 Task: Search one way flight ticket for 5 adults, 2 children, 1 infant in seat and 1 infant on lap in economy from Rock Springs: Southwest Wyoming Regional Airport (rock Springs Sweetwater County Airport) to Riverton: Central Wyoming Regional Airport (was Riverton Regional) on 8-4-2023. Choice of flights is Spirit. Number of bags: 2 carry on bags. Price is upto 98000. Outbound departure time preference is 9:00.
Action: Mouse moved to (406, 339)
Screenshot: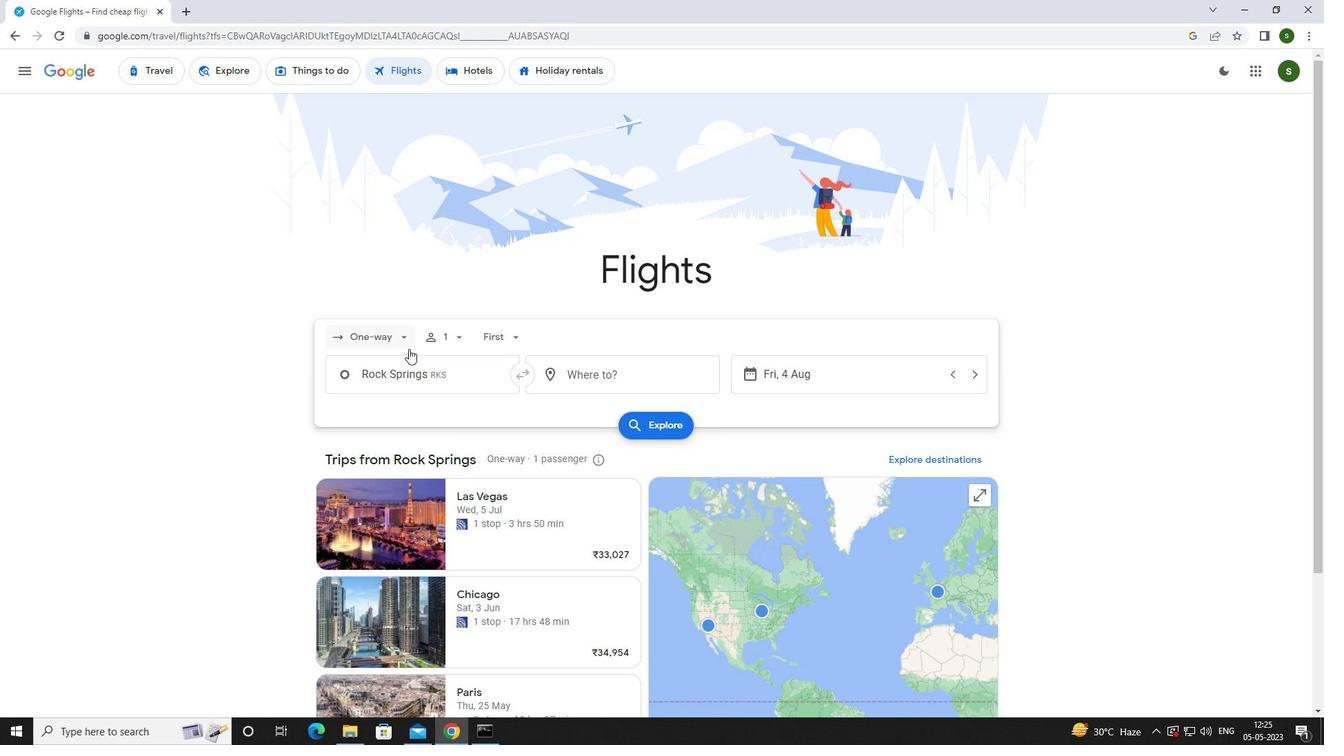 
Action: Mouse pressed left at (406, 339)
Screenshot: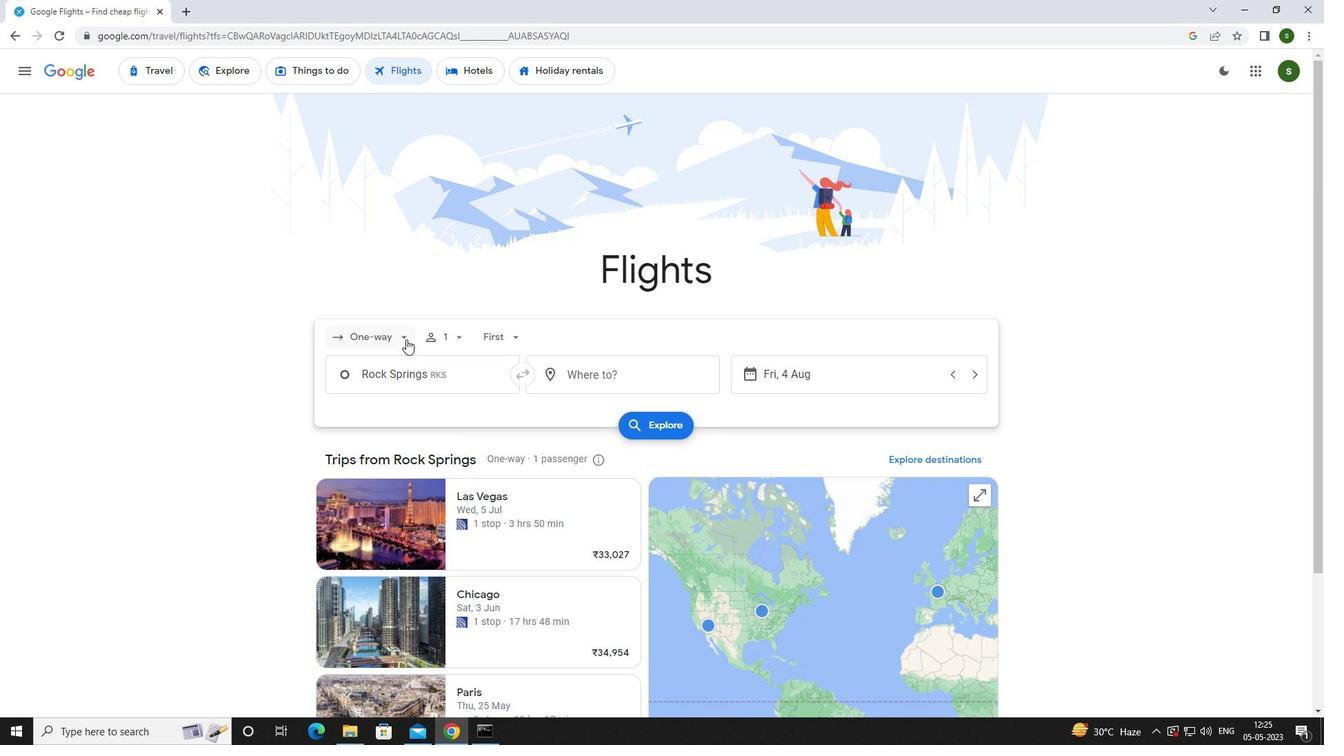 
Action: Mouse moved to (395, 403)
Screenshot: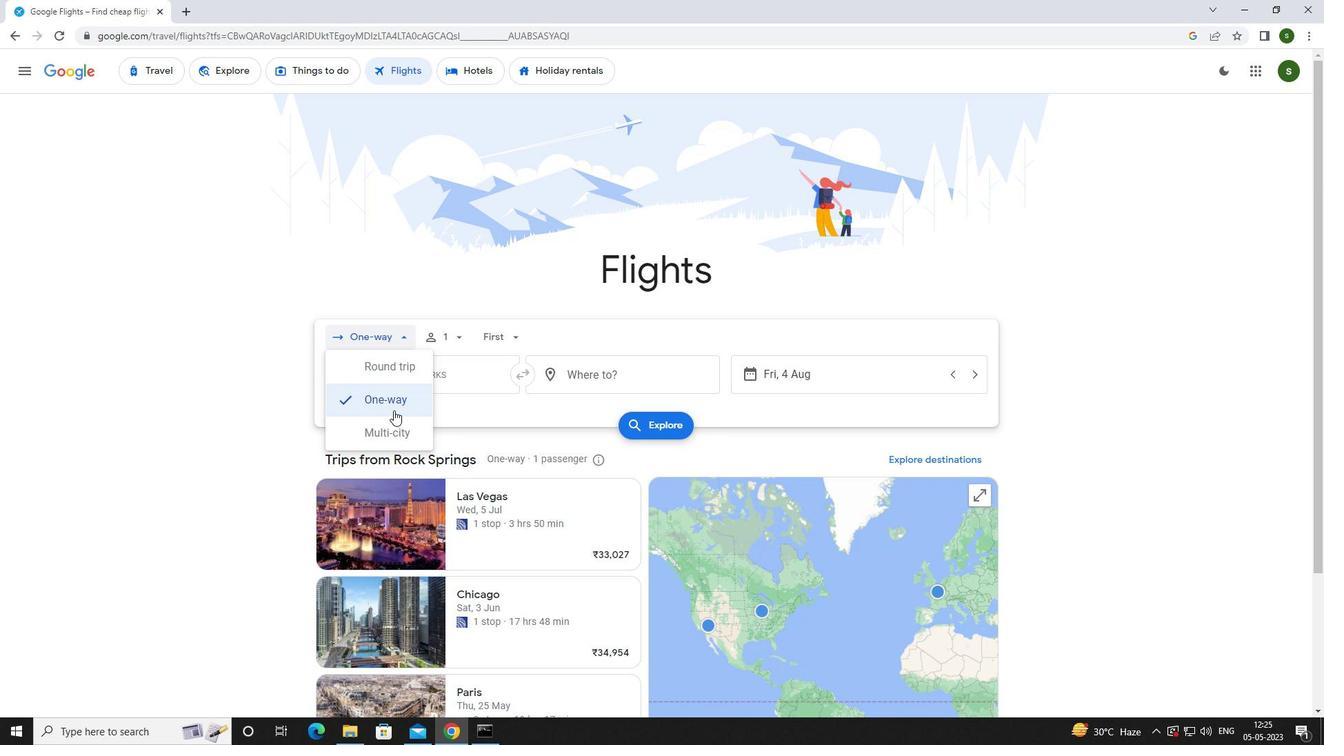 
Action: Mouse pressed left at (395, 403)
Screenshot: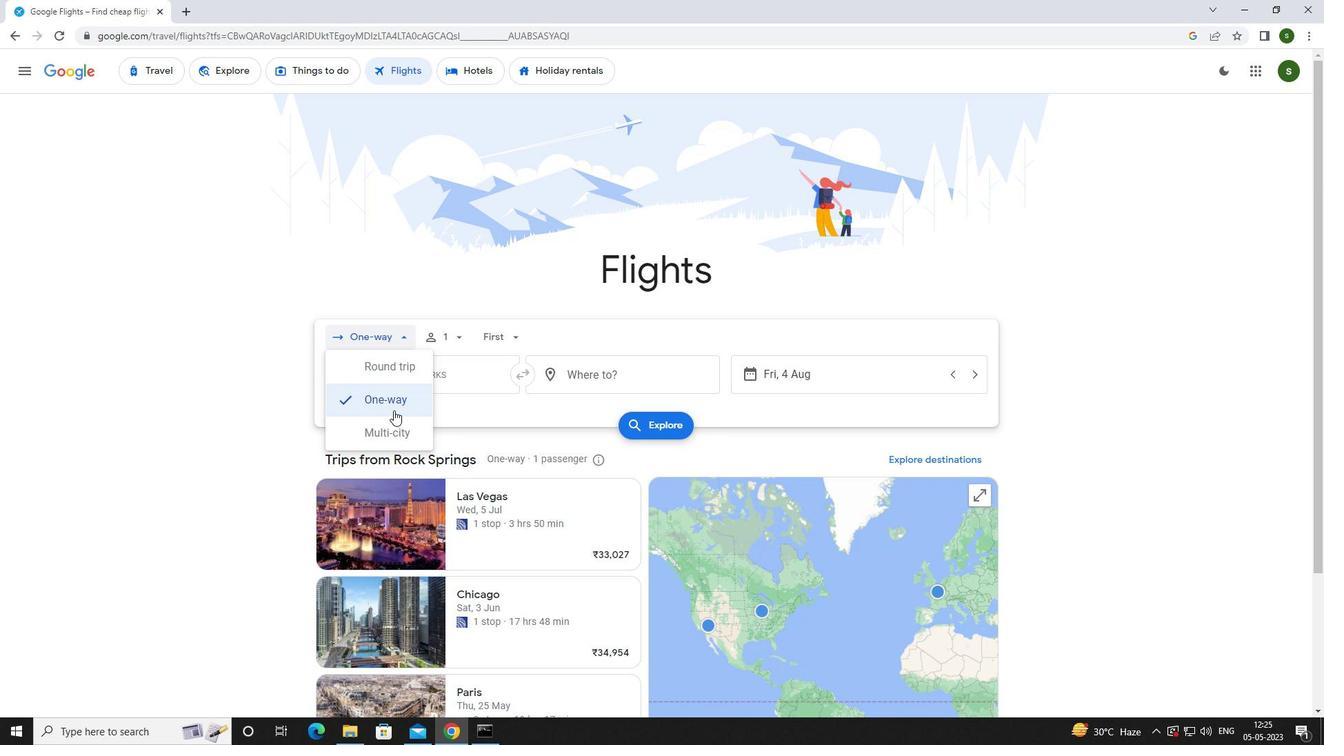 
Action: Mouse moved to (456, 334)
Screenshot: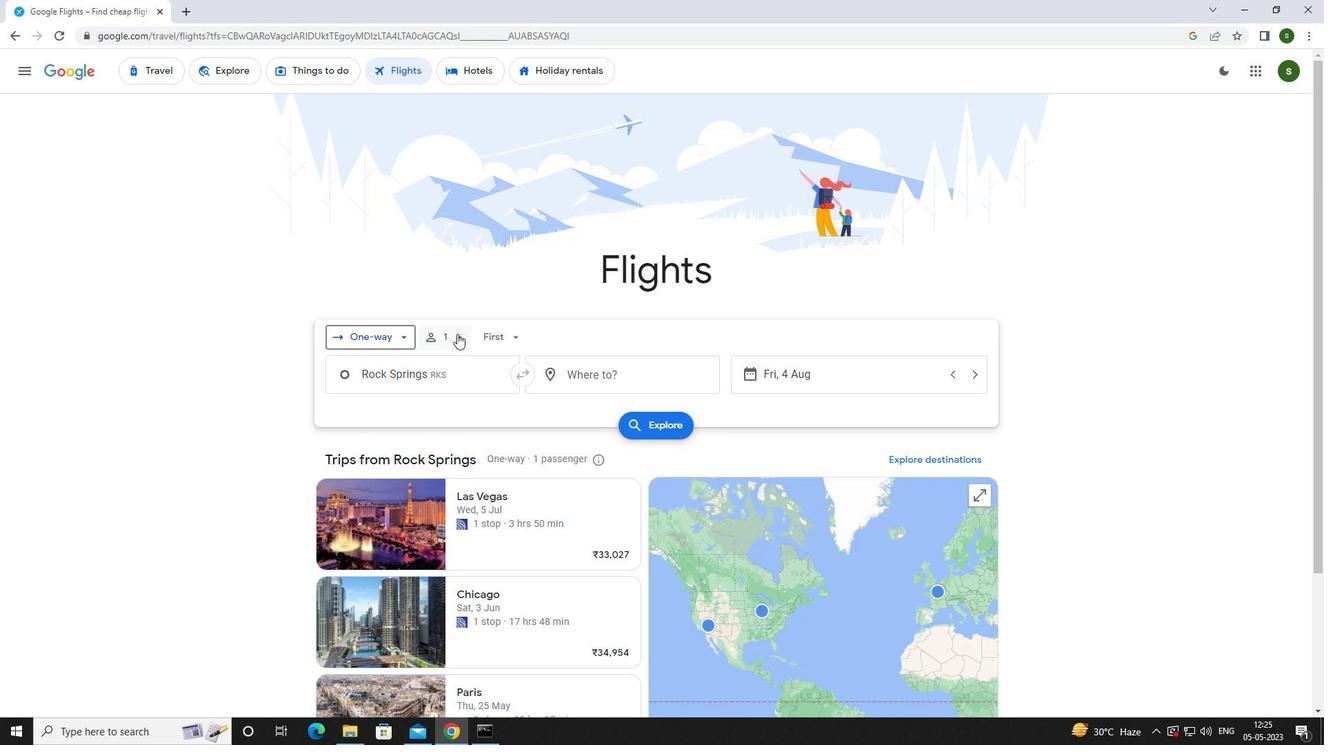 
Action: Mouse pressed left at (456, 334)
Screenshot: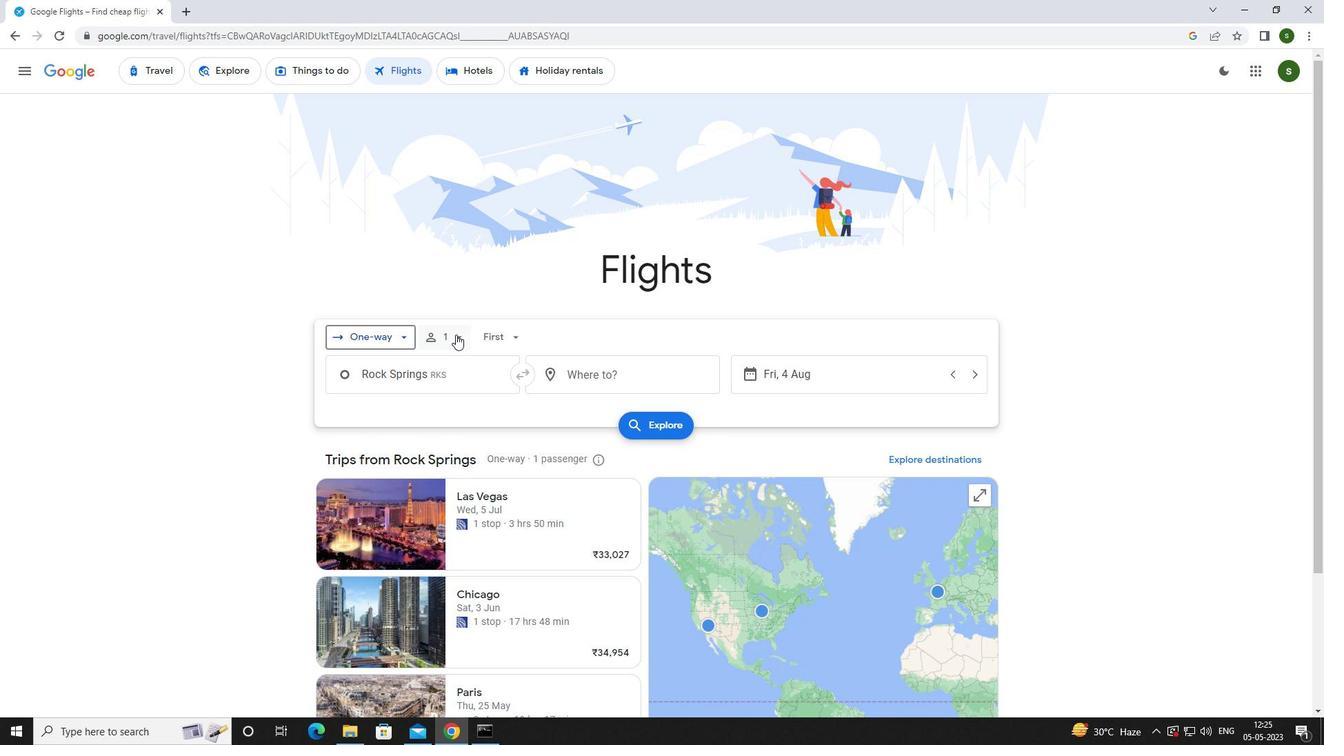 
Action: Mouse moved to (565, 368)
Screenshot: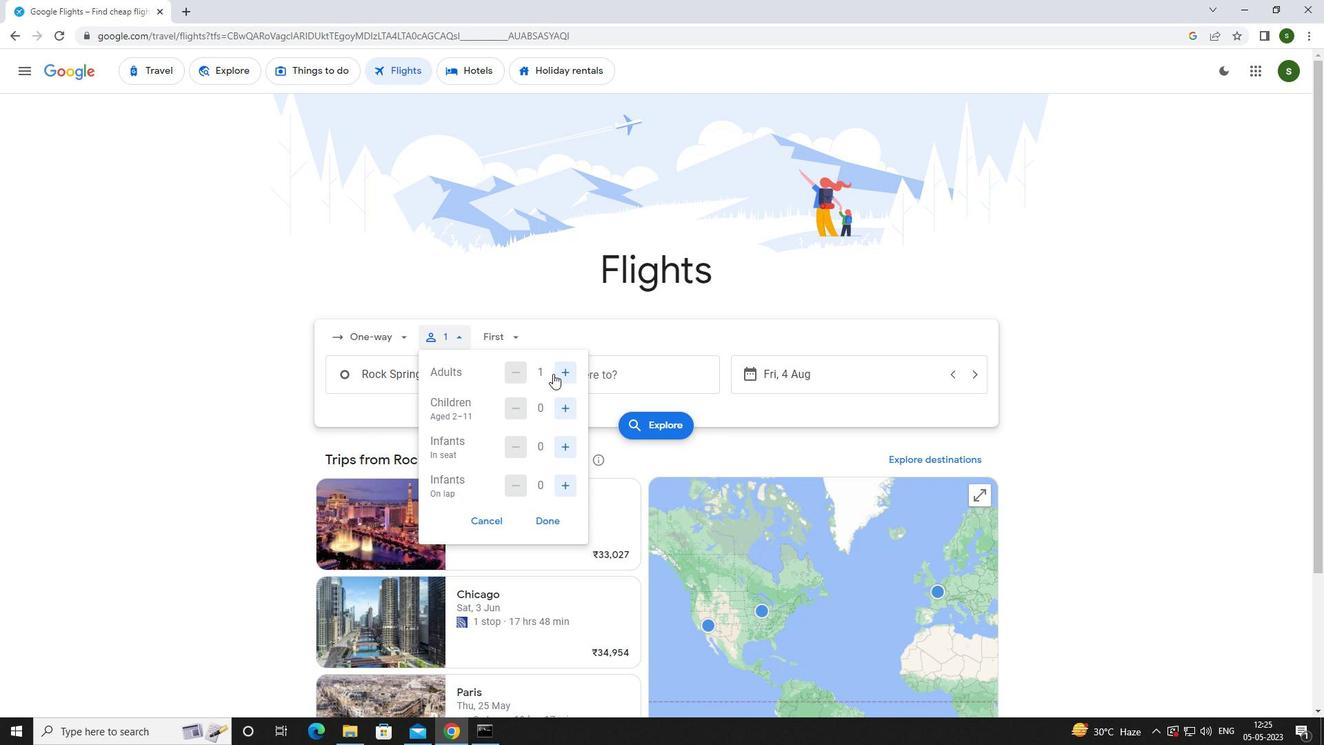 
Action: Mouse pressed left at (565, 368)
Screenshot: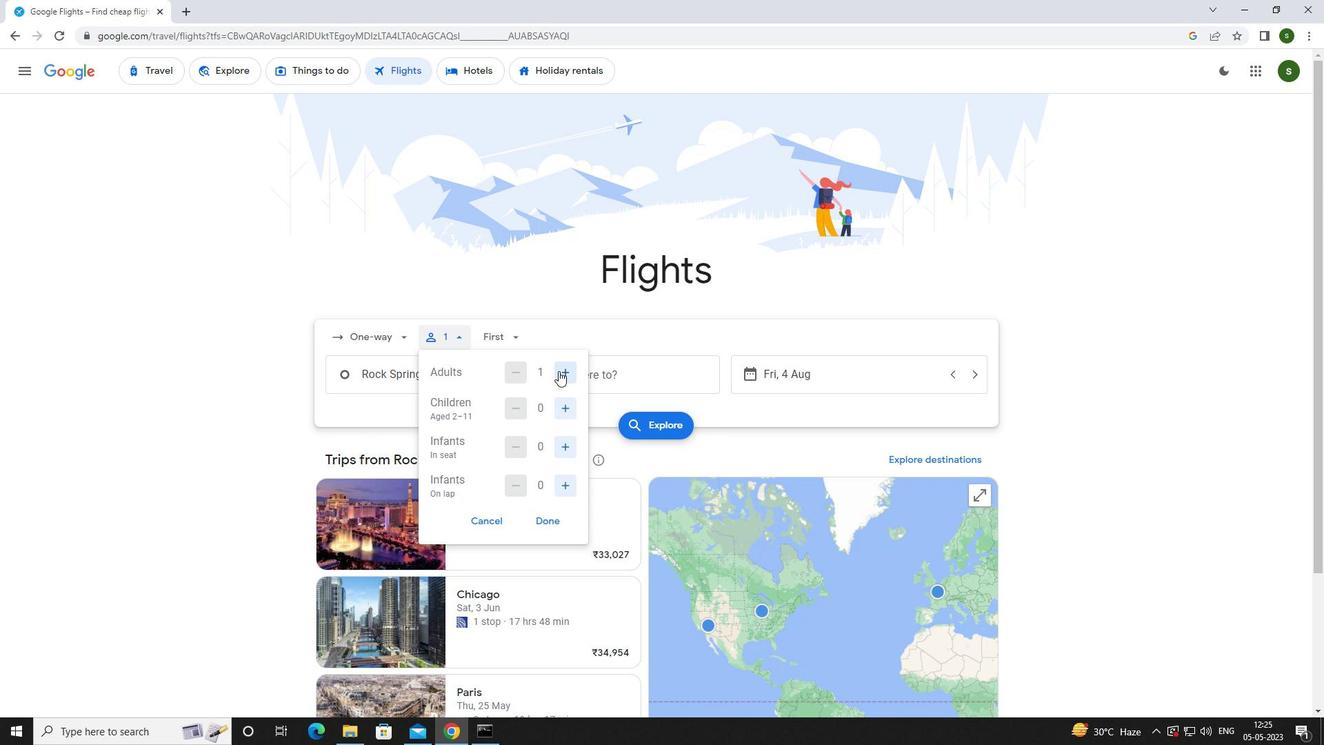 
Action: Mouse pressed left at (565, 368)
Screenshot: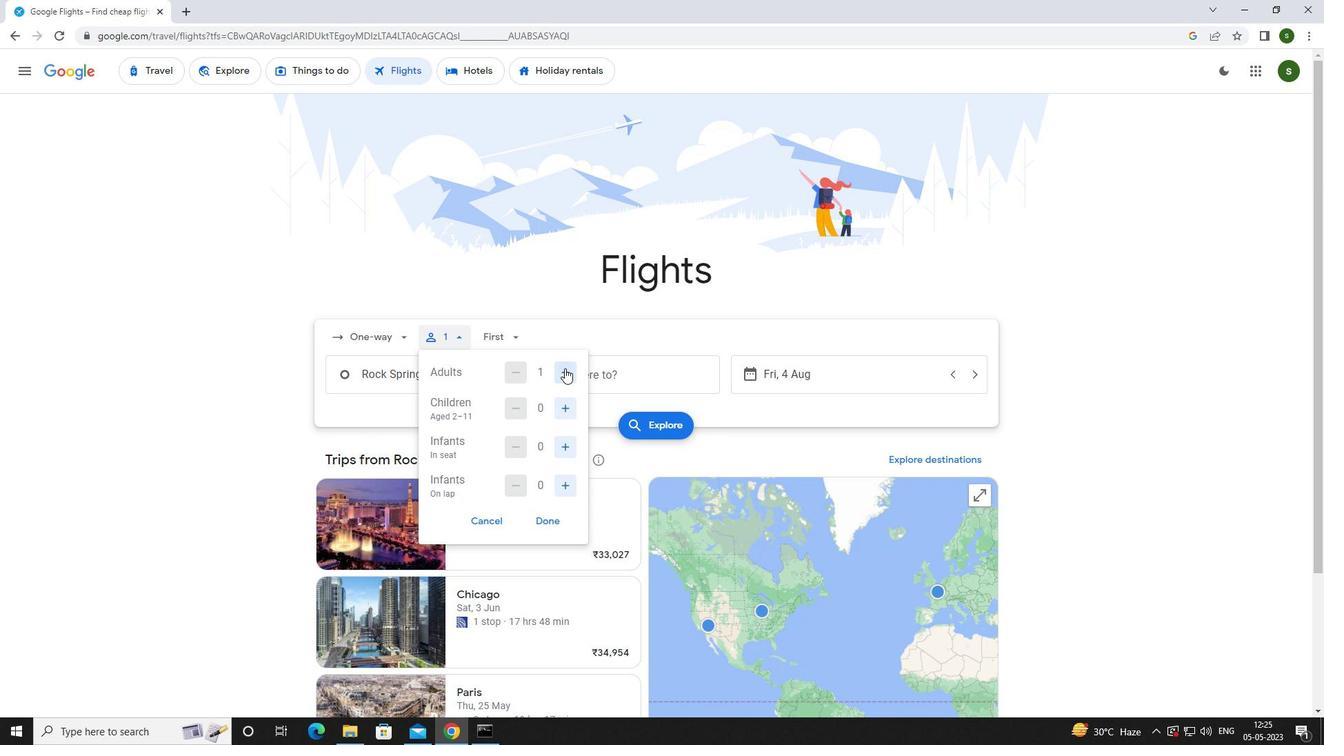 
Action: Mouse pressed left at (565, 368)
Screenshot: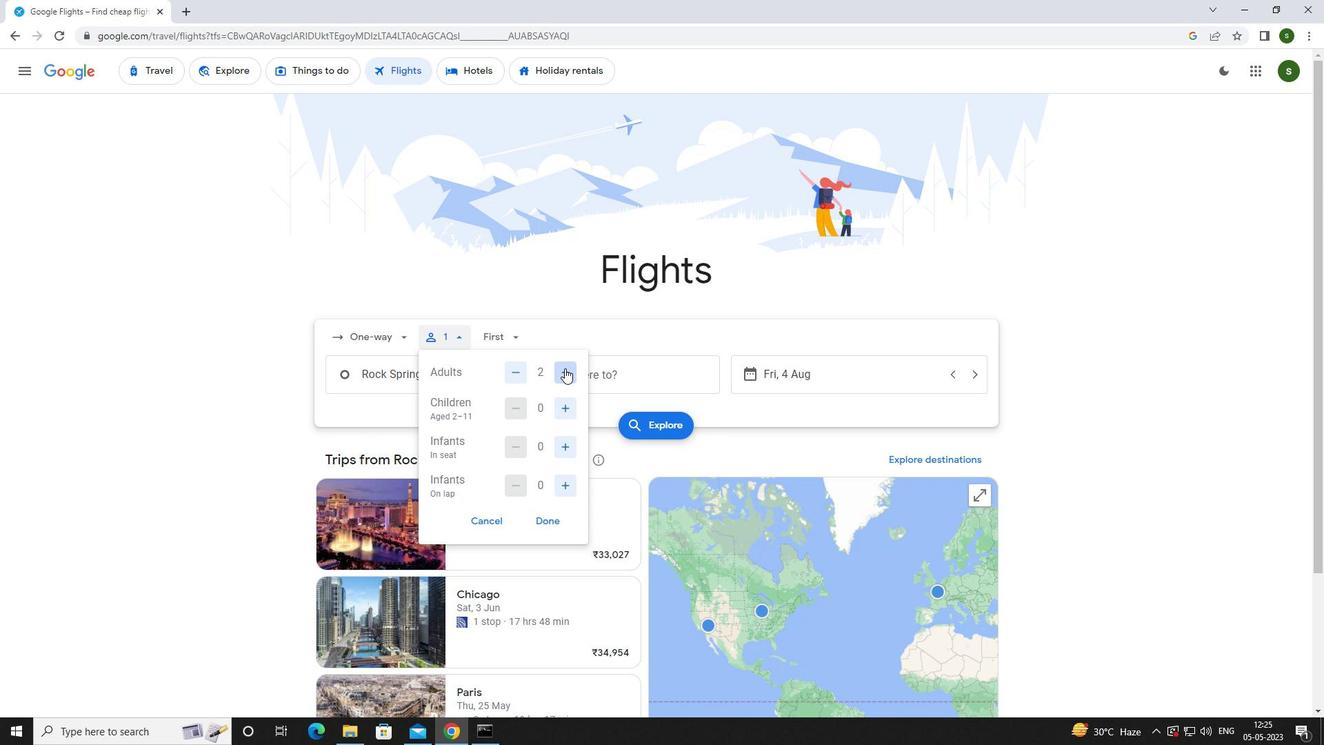
Action: Mouse pressed left at (565, 368)
Screenshot: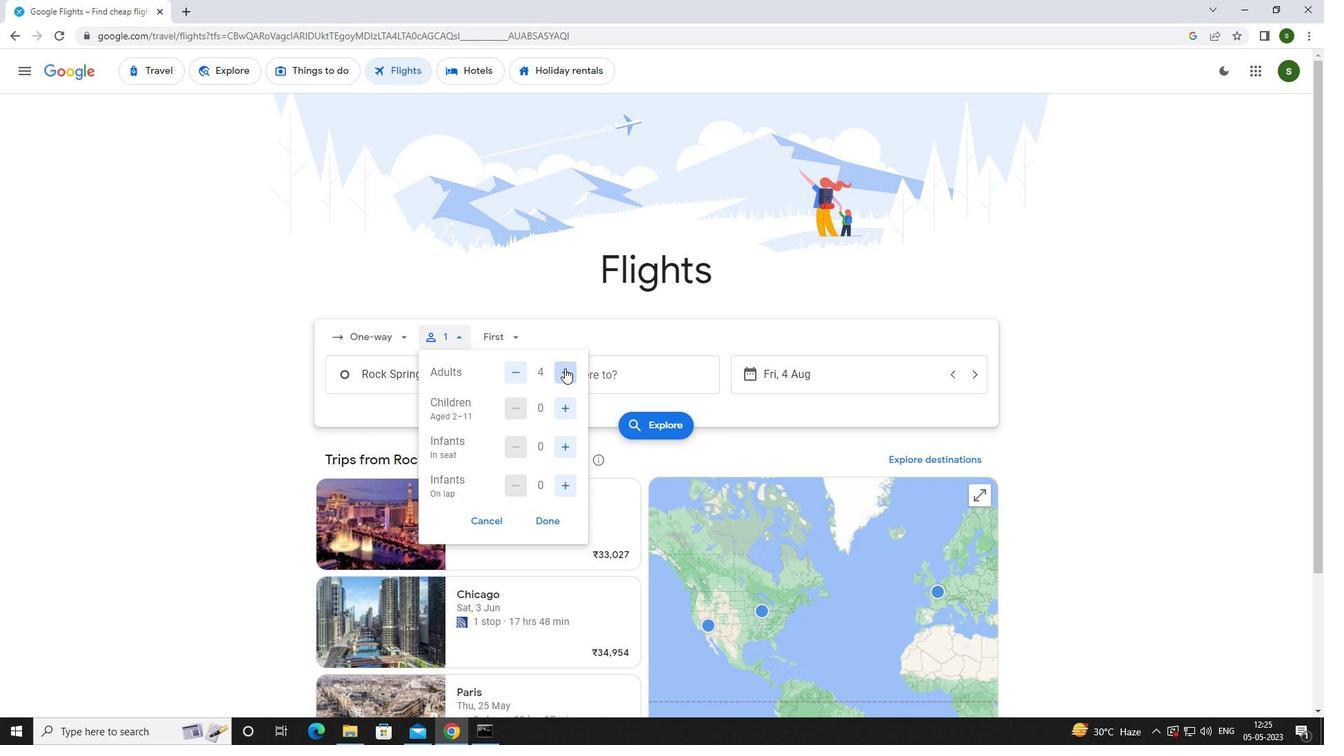 
Action: Mouse moved to (565, 400)
Screenshot: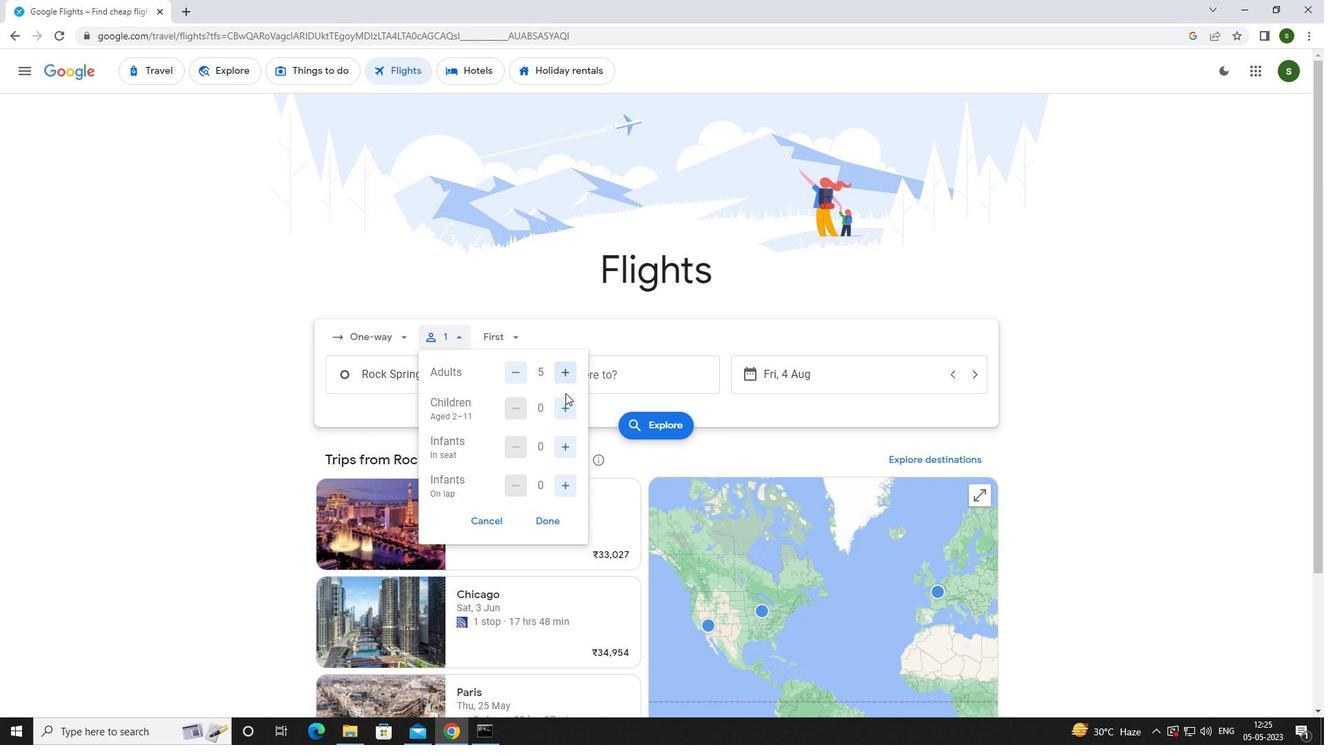 
Action: Mouse pressed left at (565, 400)
Screenshot: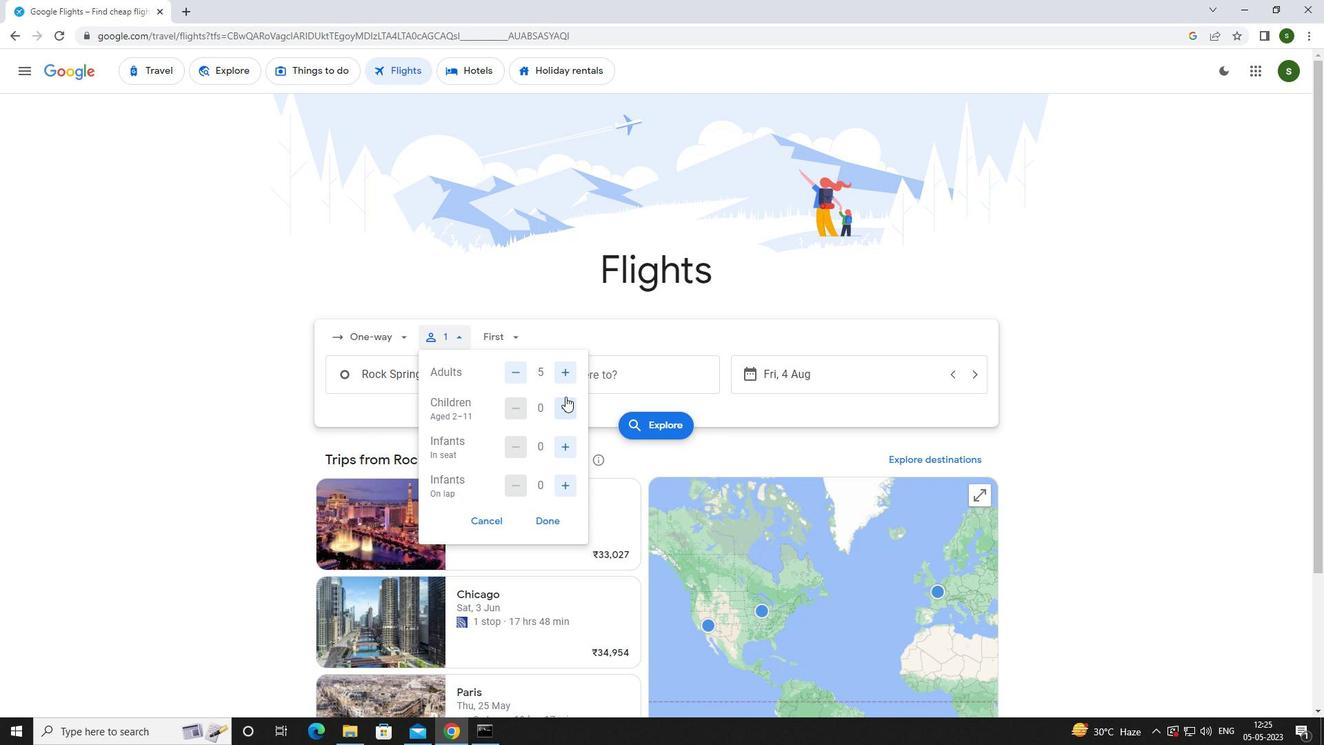 
Action: Mouse pressed left at (565, 400)
Screenshot: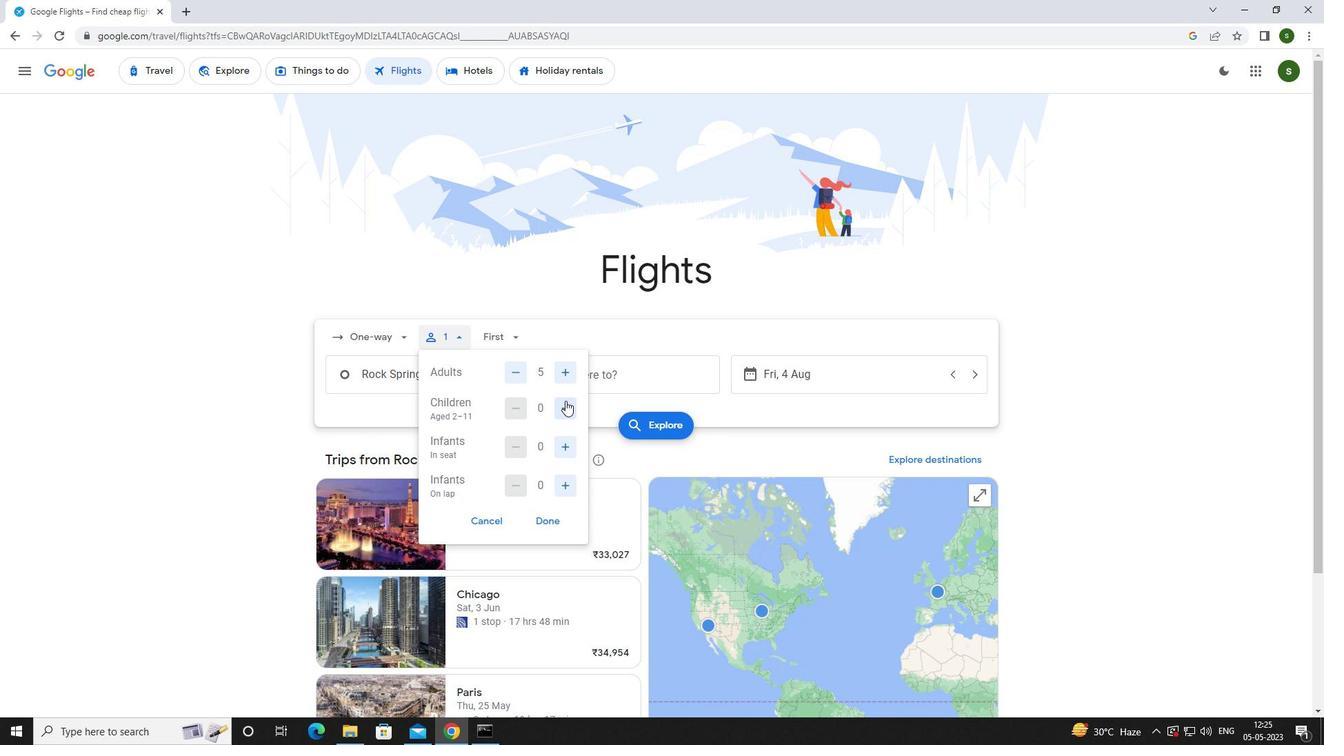 
Action: Mouse moved to (567, 441)
Screenshot: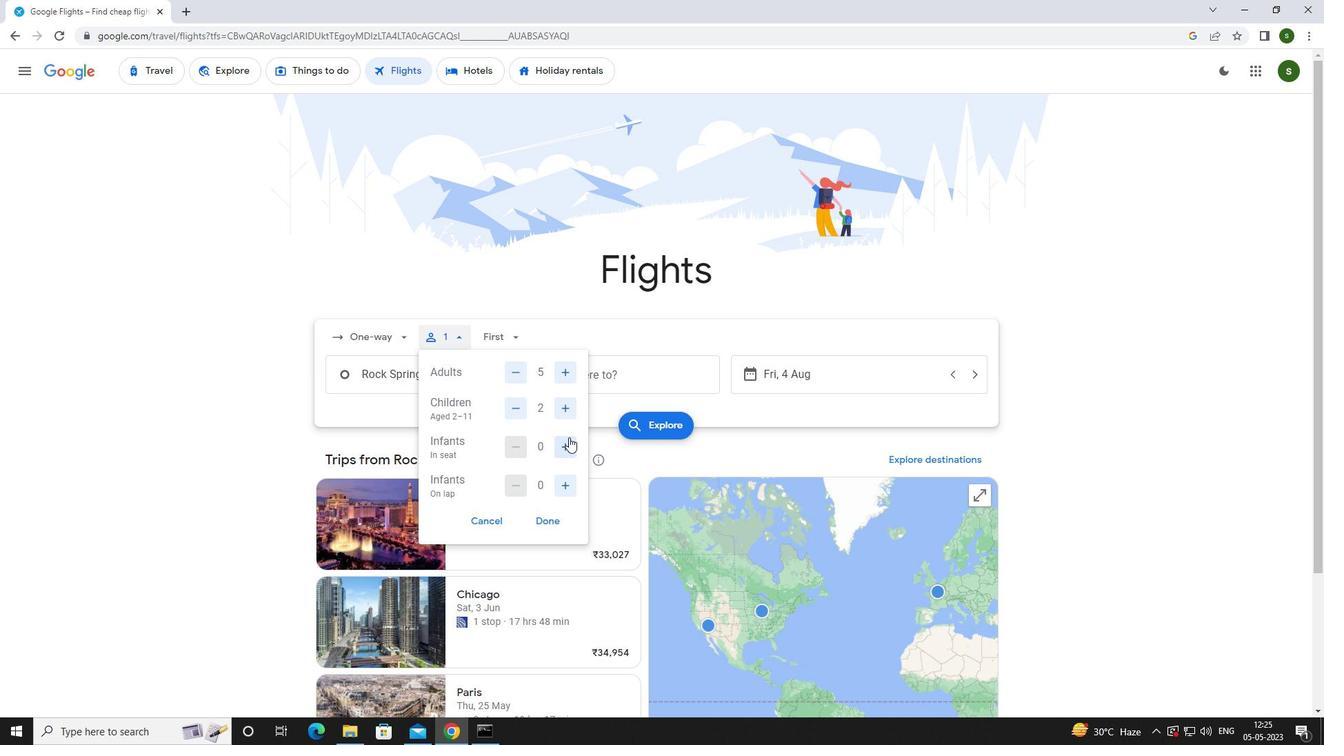 
Action: Mouse pressed left at (567, 441)
Screenshot: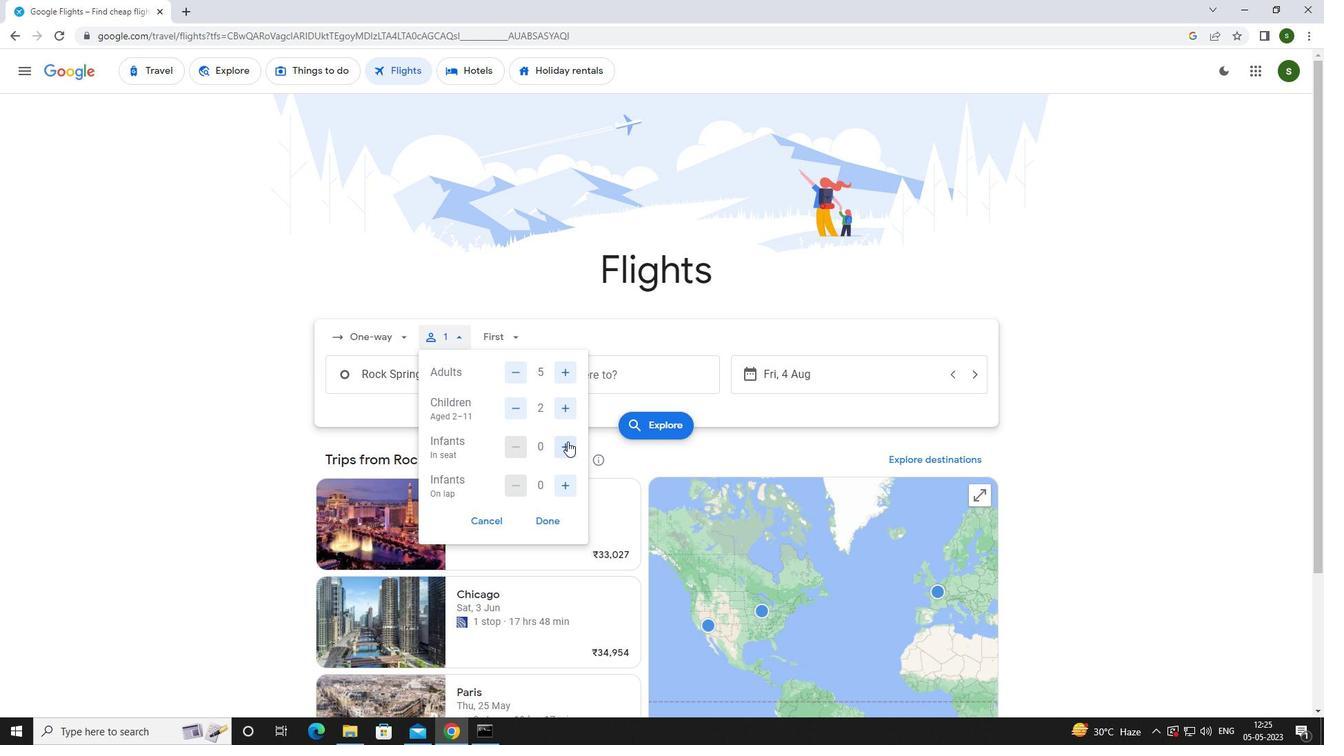 
Action: Mouse moved to (565, 487)
Screenshot: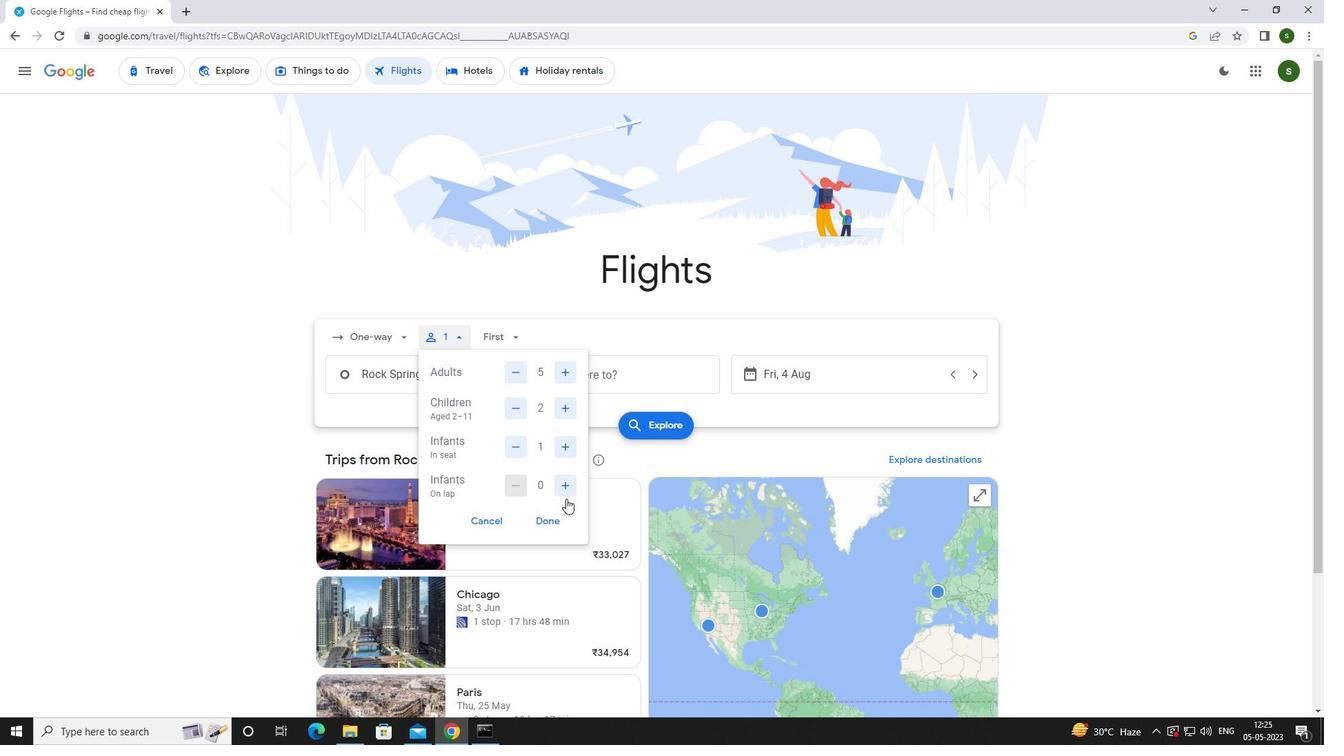 
Action: Mouse pressed left at (565, 487)
Screenshot: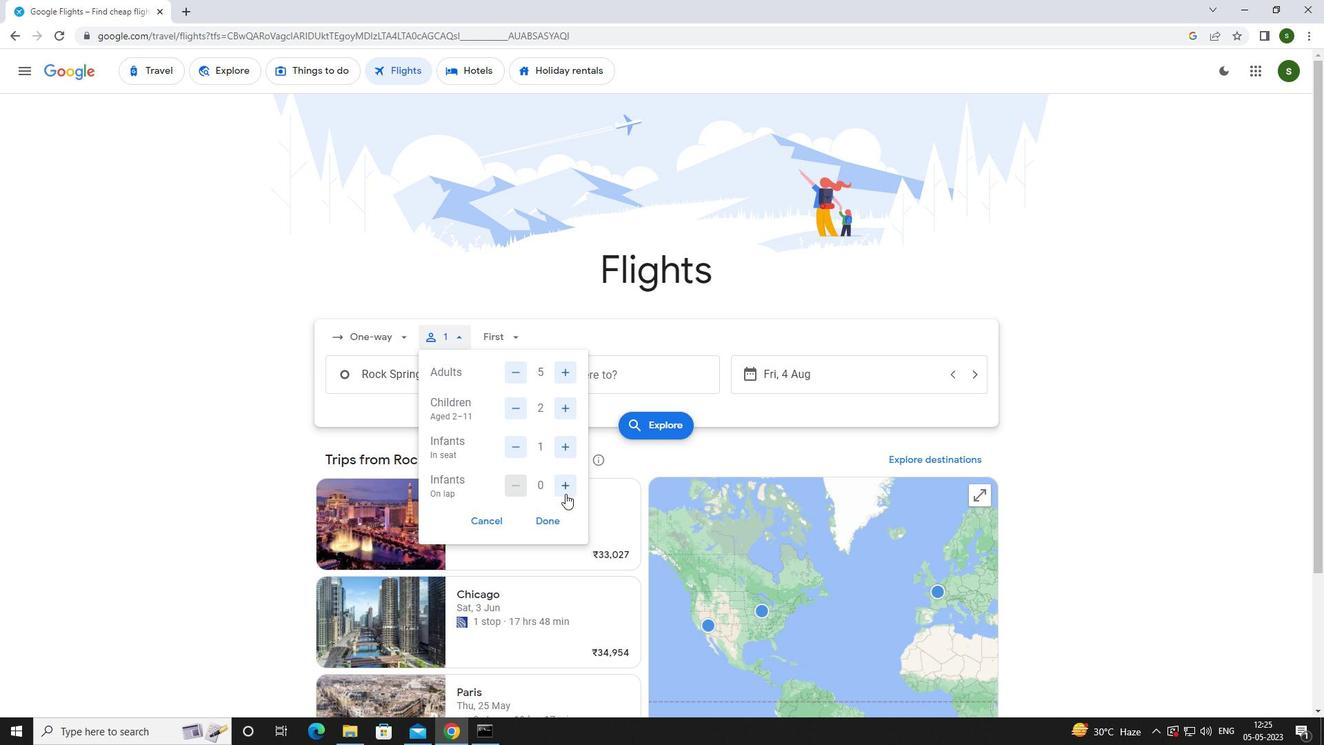 
Action: Mouse moved to (518, 340)
Screenshot: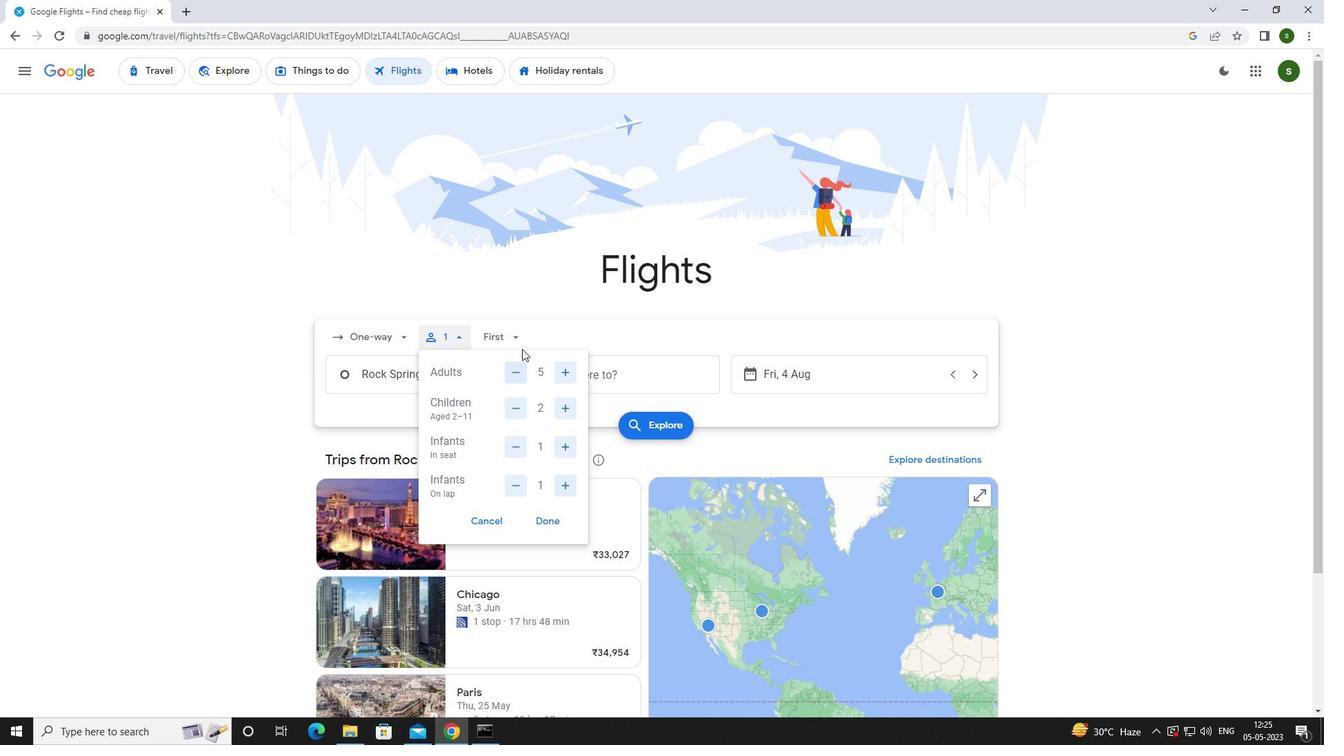 
Action: Mouse pressed left at (518, 340)
Screenshot: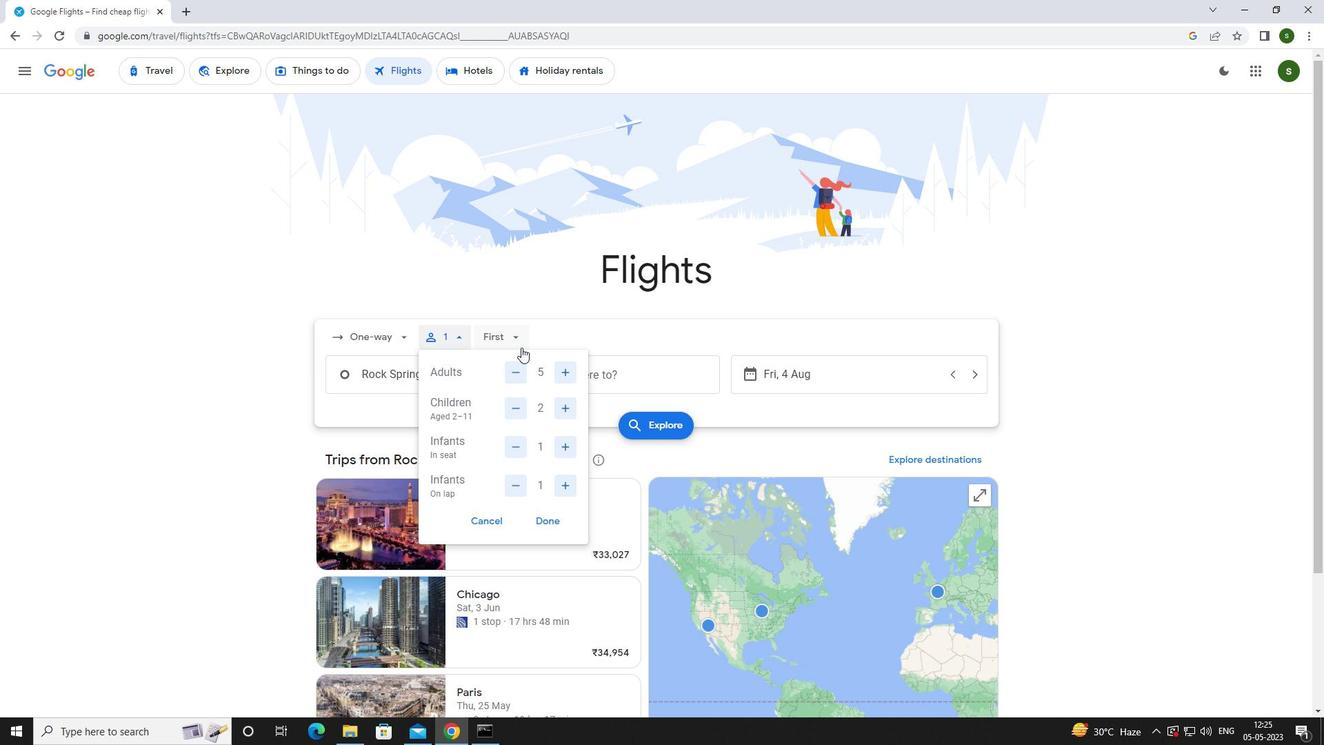 
Action: Mouse moved to (526, 373)
Screenshot: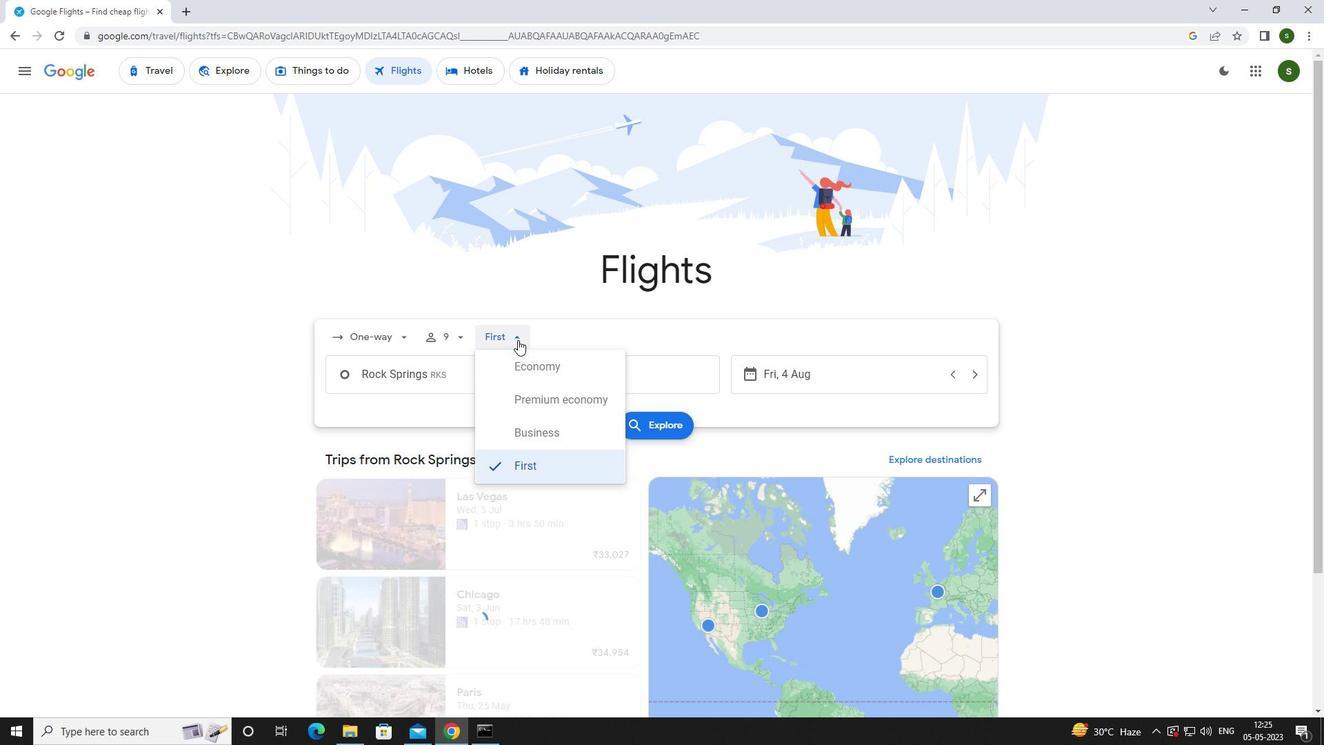 
Action: Mouse pressed left at (526, 373)
Screenshot: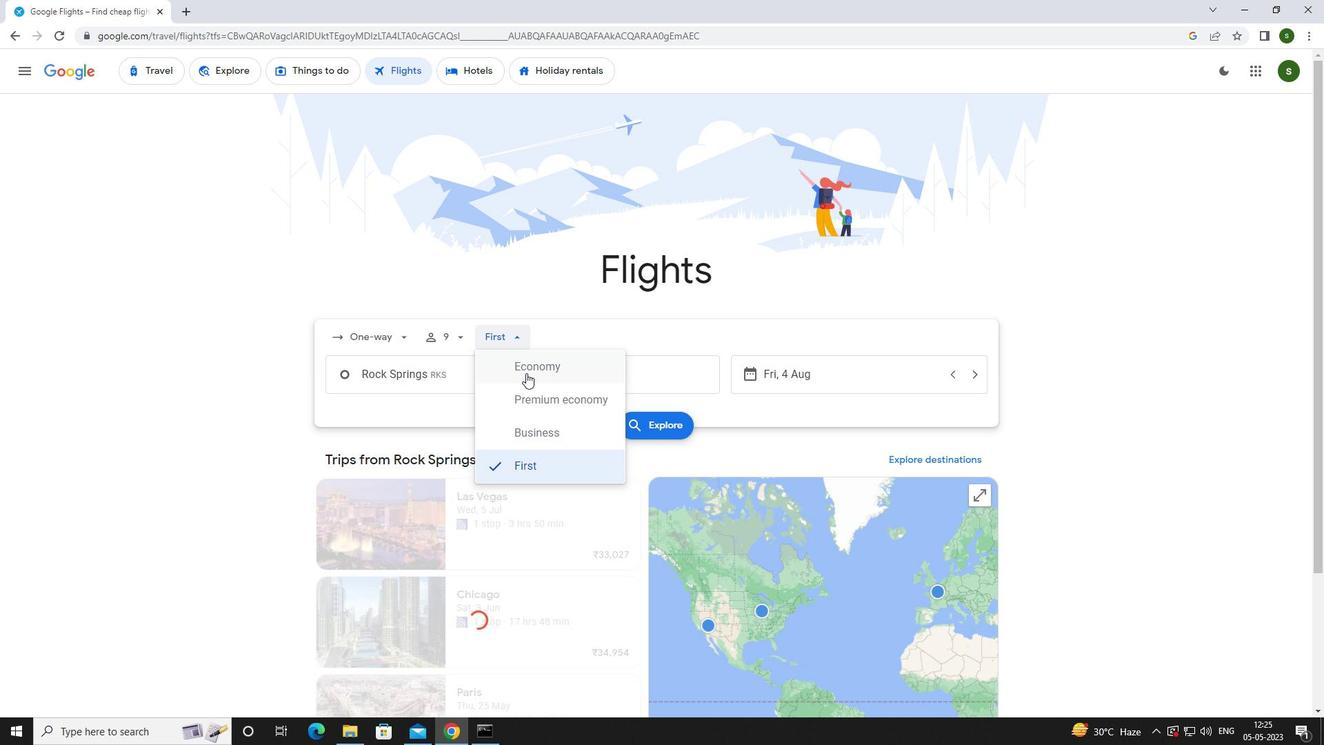 
Action: Mouse moved to (424, 376)
Screenshot: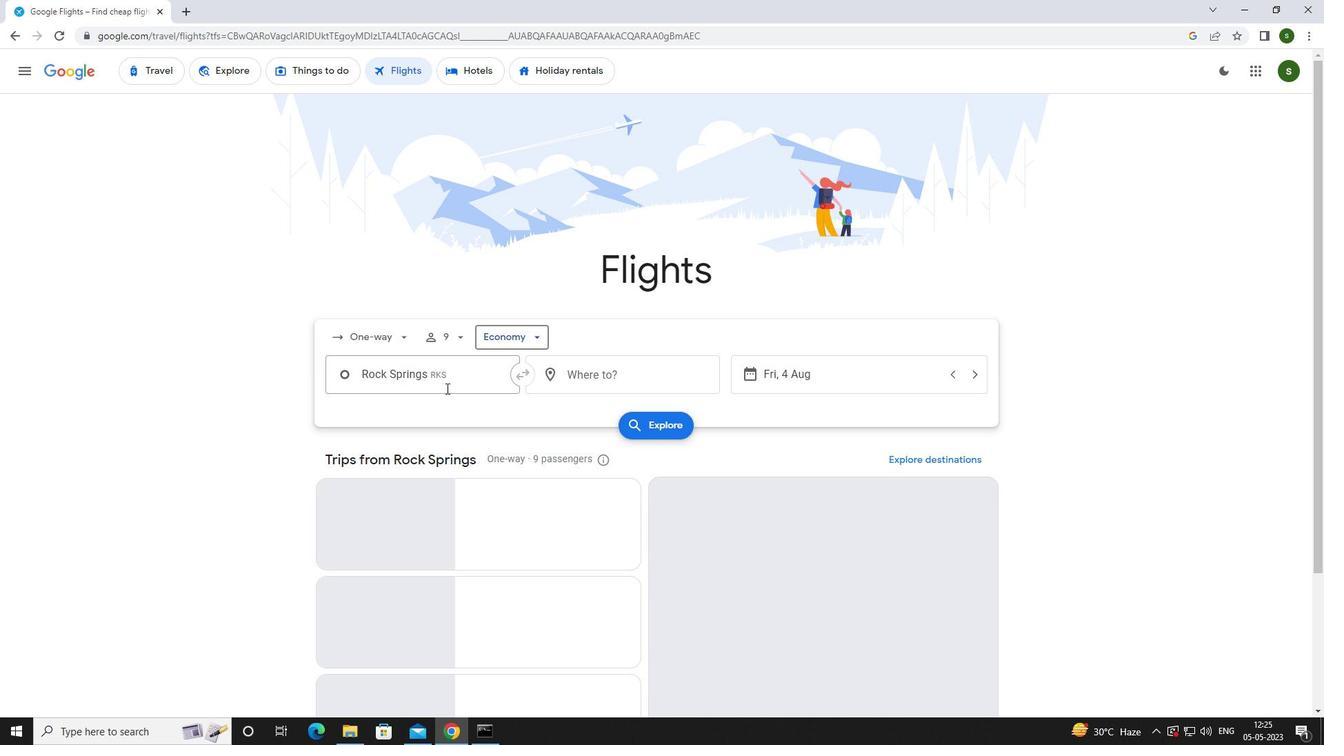 
Action: Mouse pressed left at (424, 376)
Screenshot: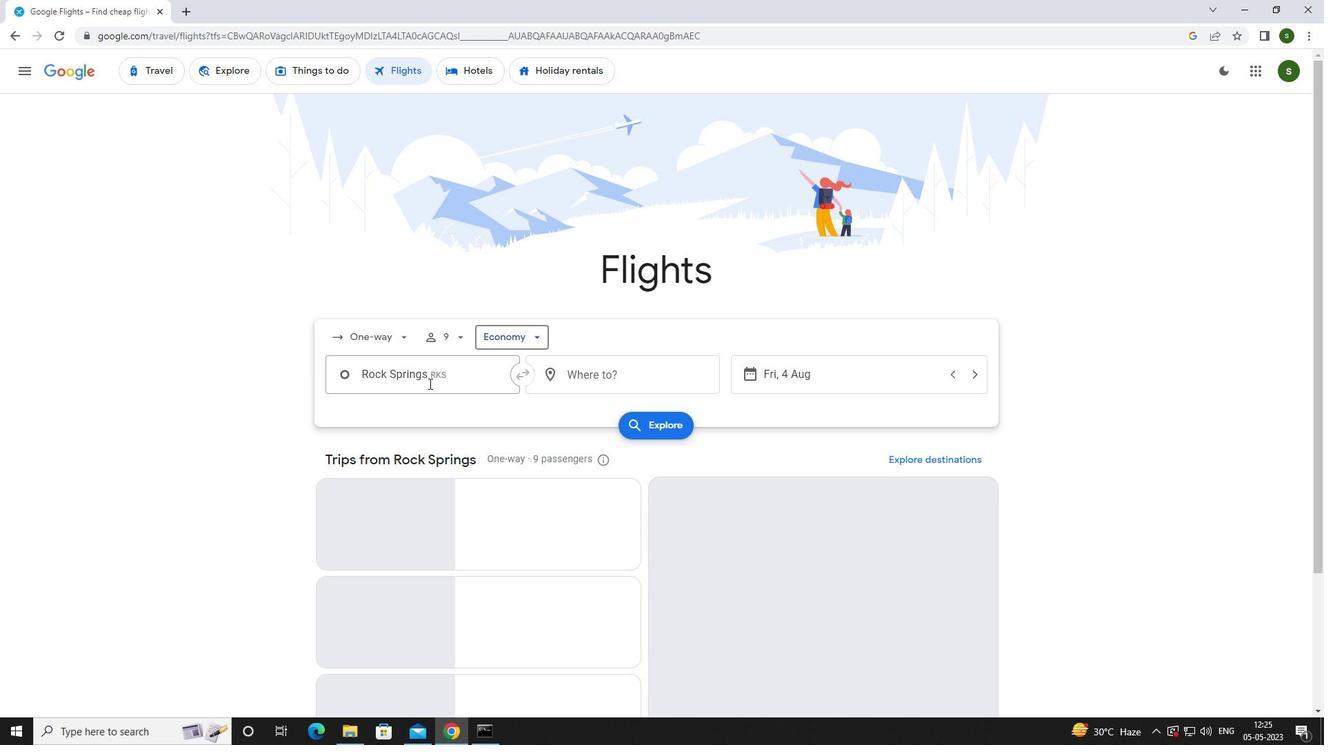 
Action: Mouse moved to (427, 375)
Screenshot: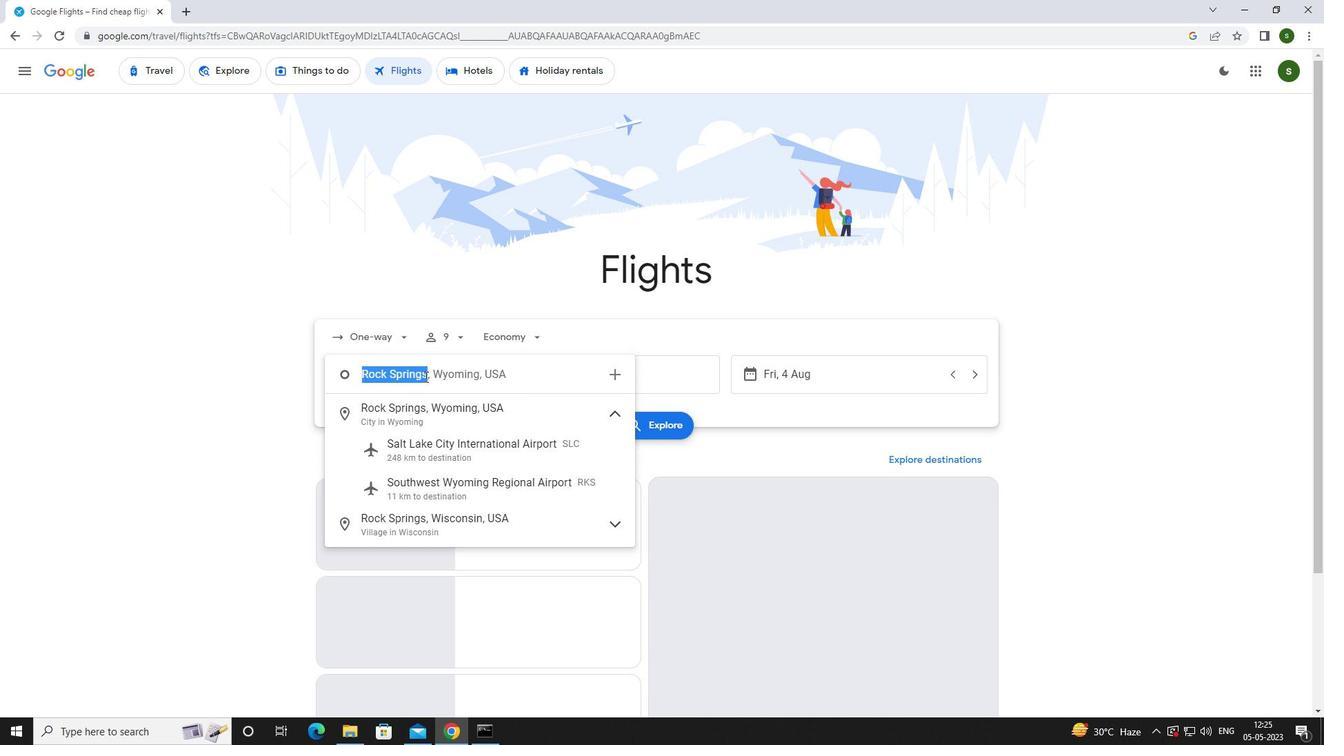 
Action: Key pressed <Key.caps_lock>r<Key.caps_lock>ock<Key.space><Key.caps_lock>s<Key.caps_lock>pri
Screenshot: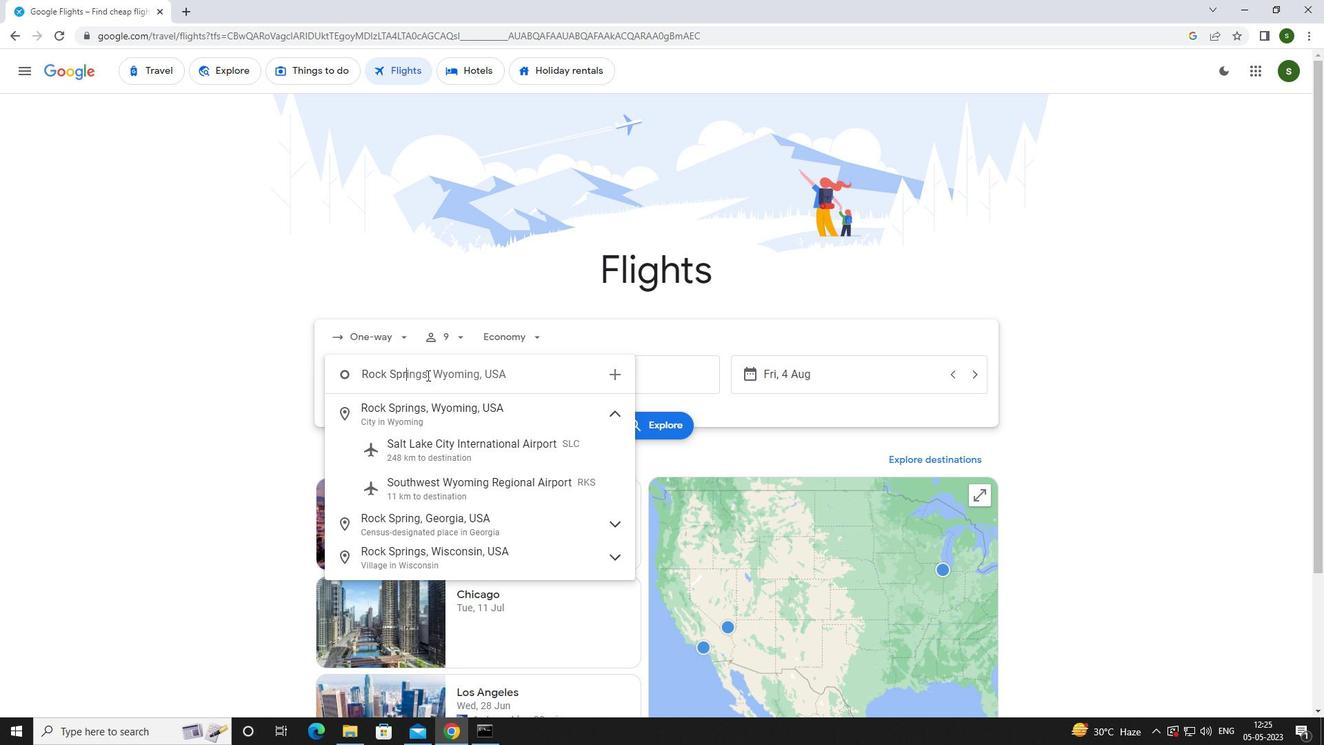 
Action: Mouse moved to (442, 479)
Screenshot: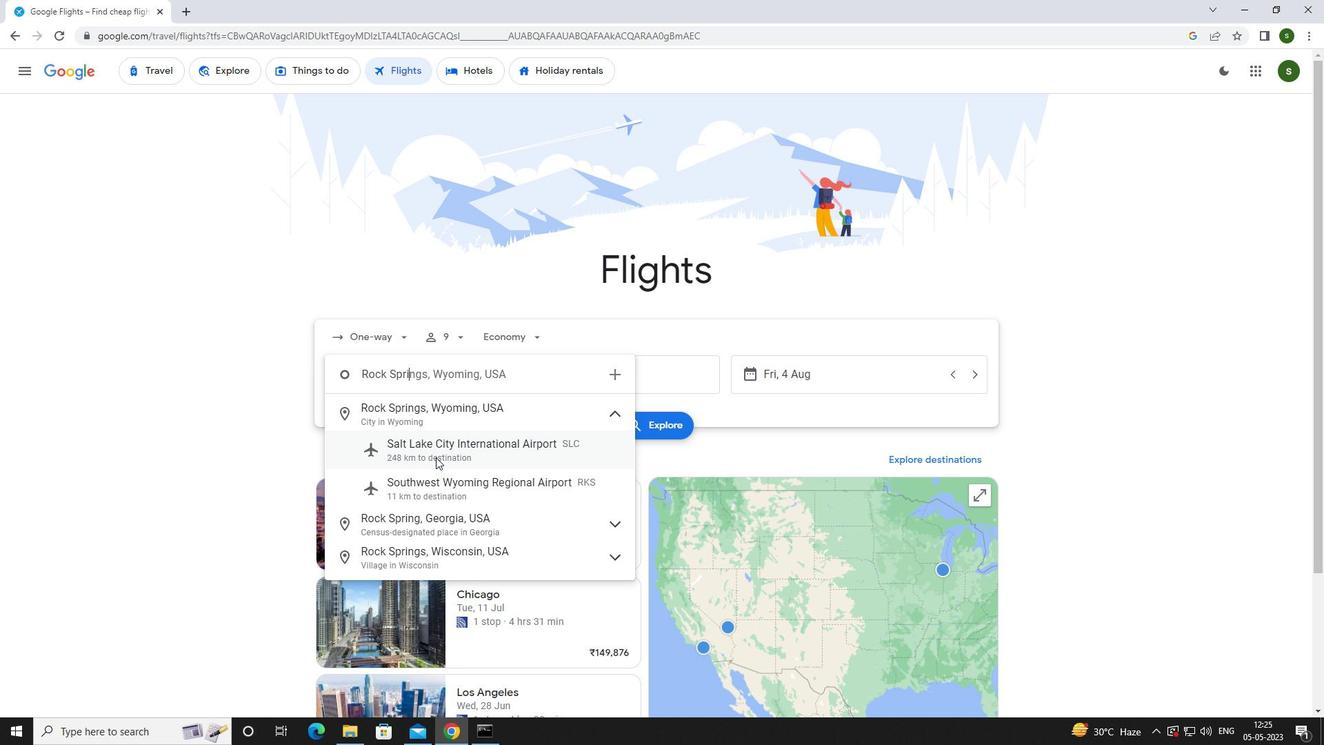 
Action: Mouse pressed left at (442, 479)
Screenshot: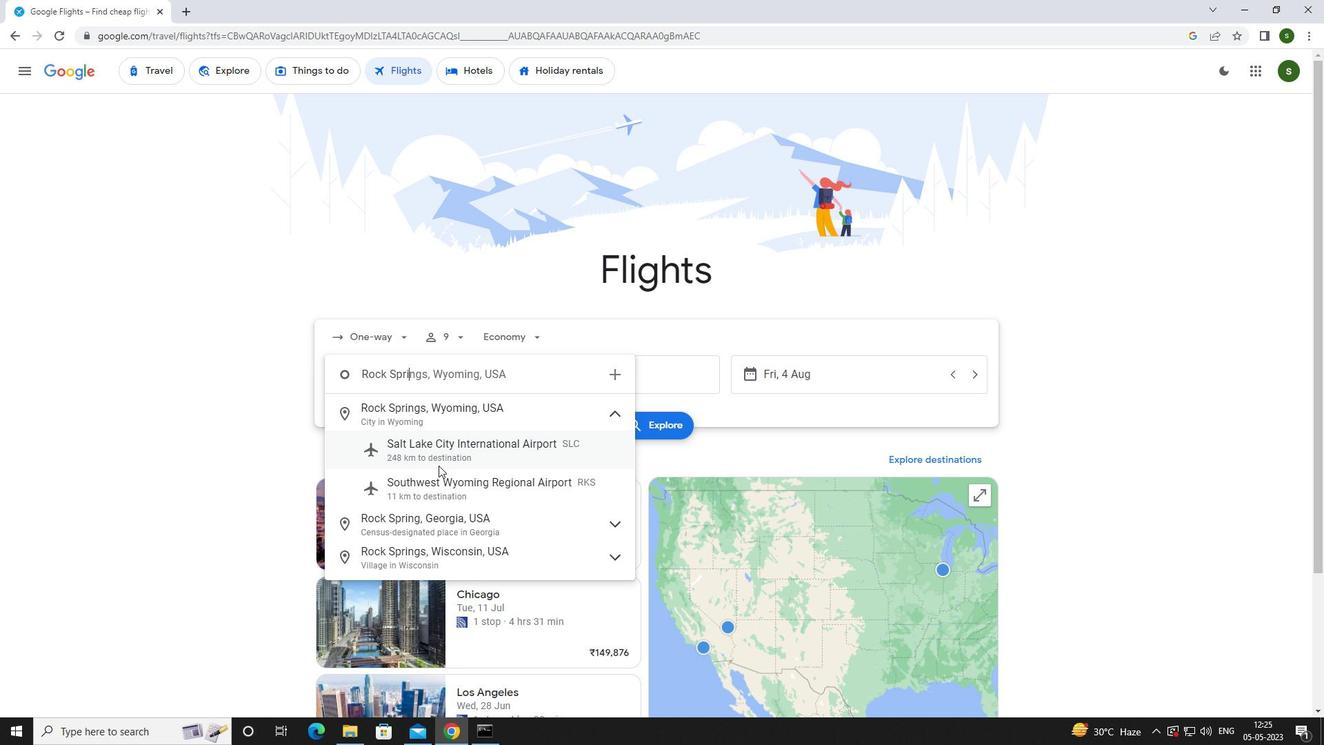
Action: Mouse moved to (627, 381)
Screenshot: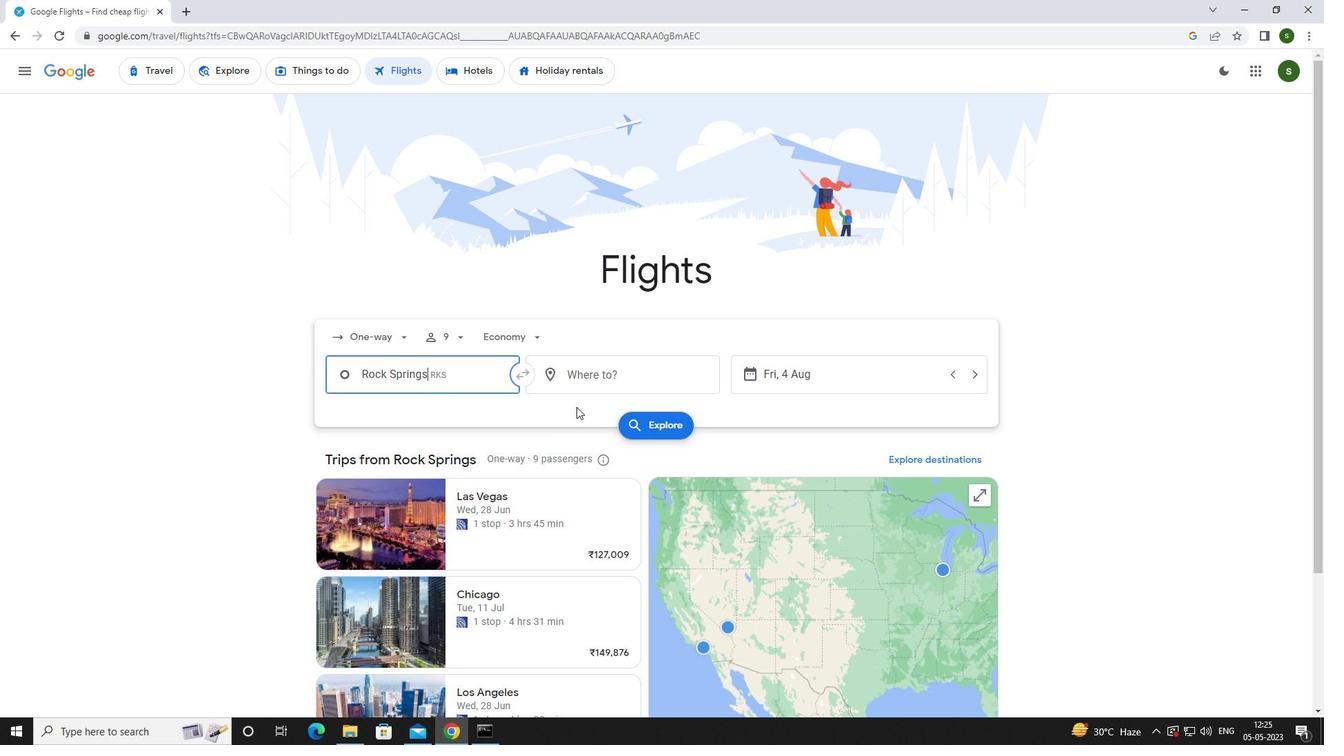 
Action: Mouse pressed left at (627, 381)
Screenshot: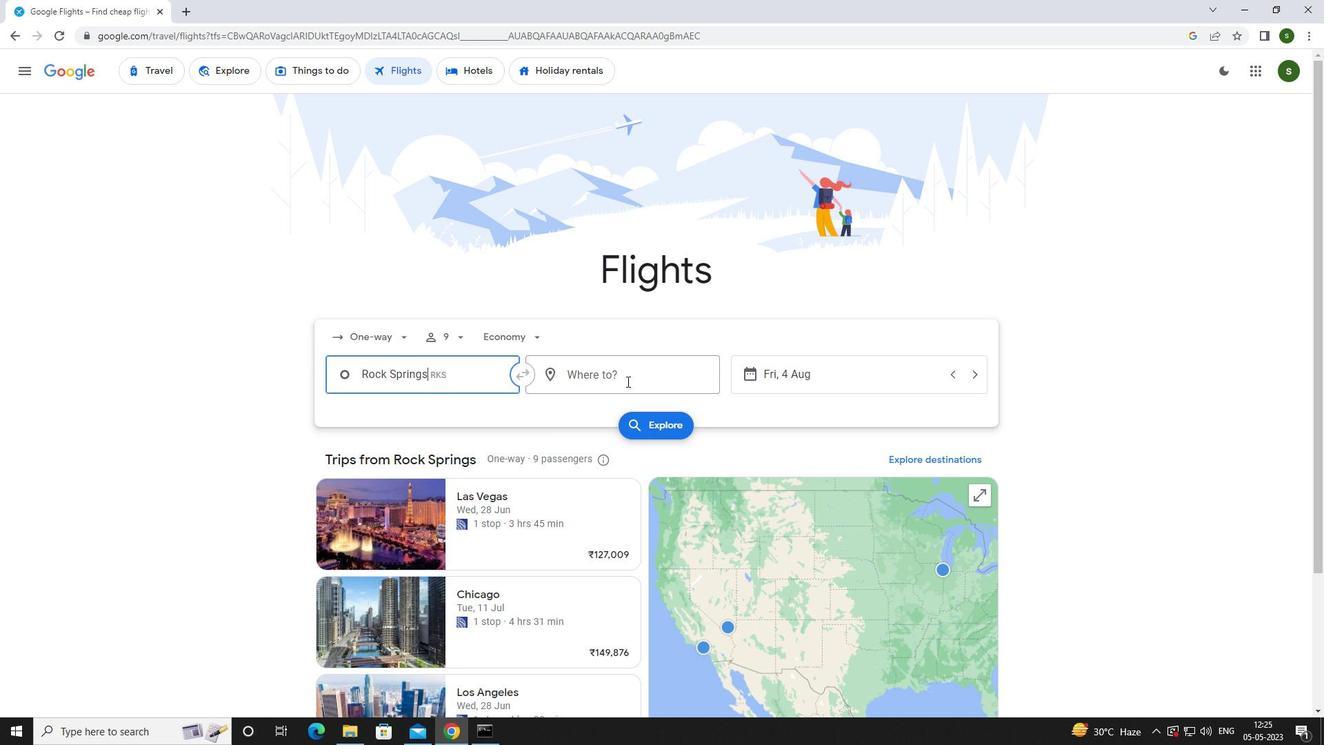 
Action: Key pressed <Key.caps_lock>r<Key.caps_lock>iverto
Screenshot: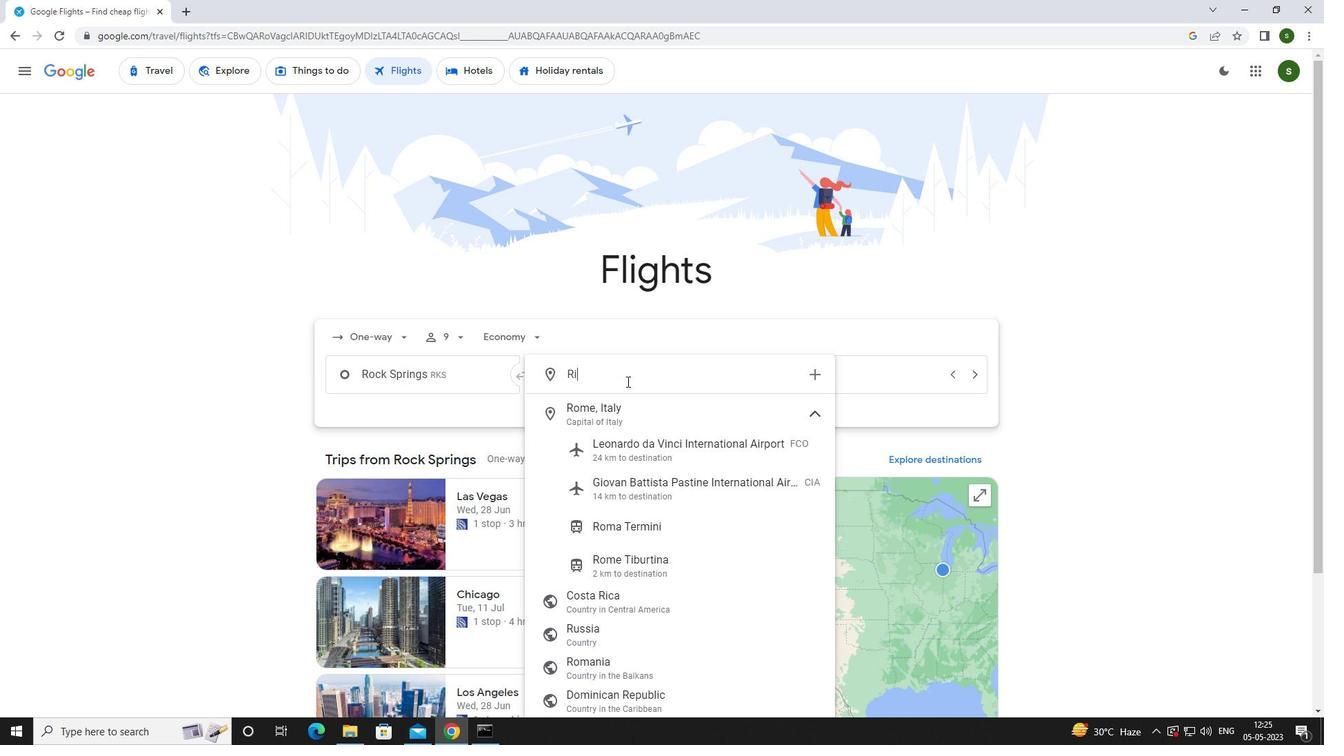 
Action: Mouse moved to (628, 447)
Screenshot: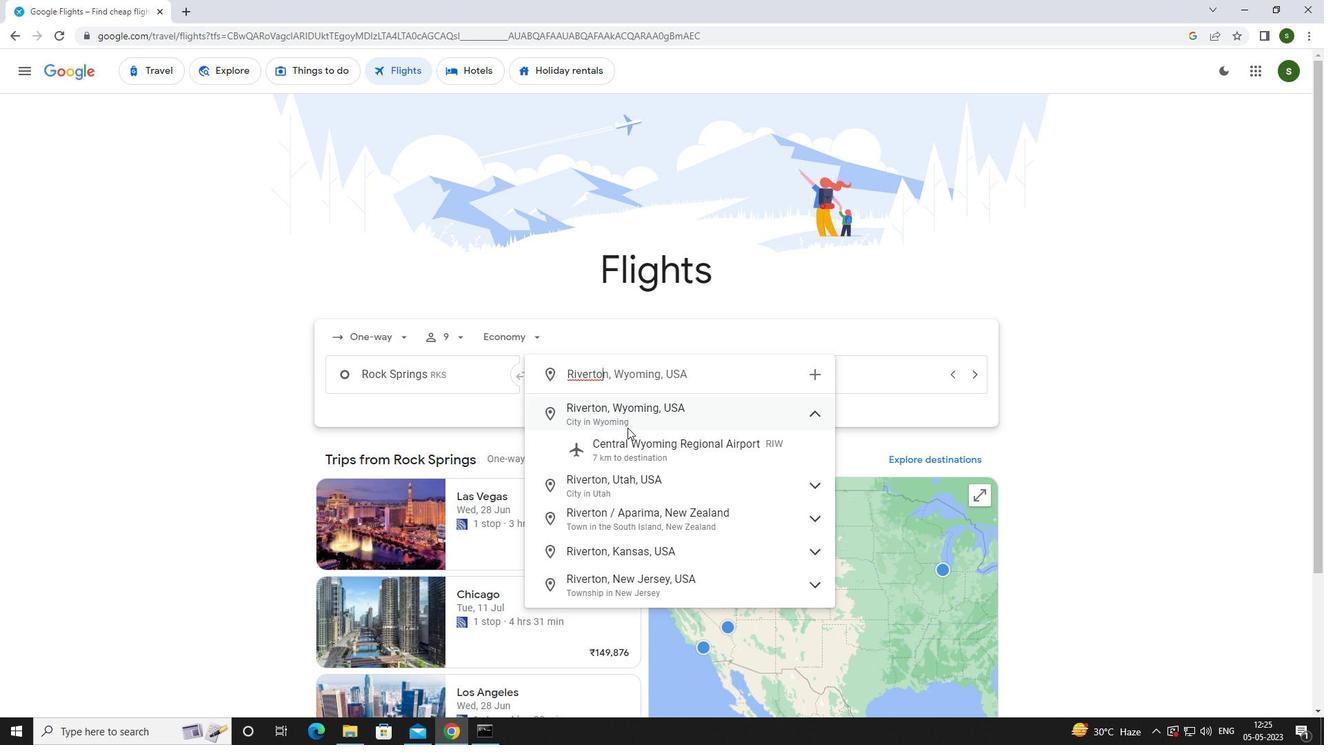 
Action: Mouse pressed left at (628, 447)
Screenshot: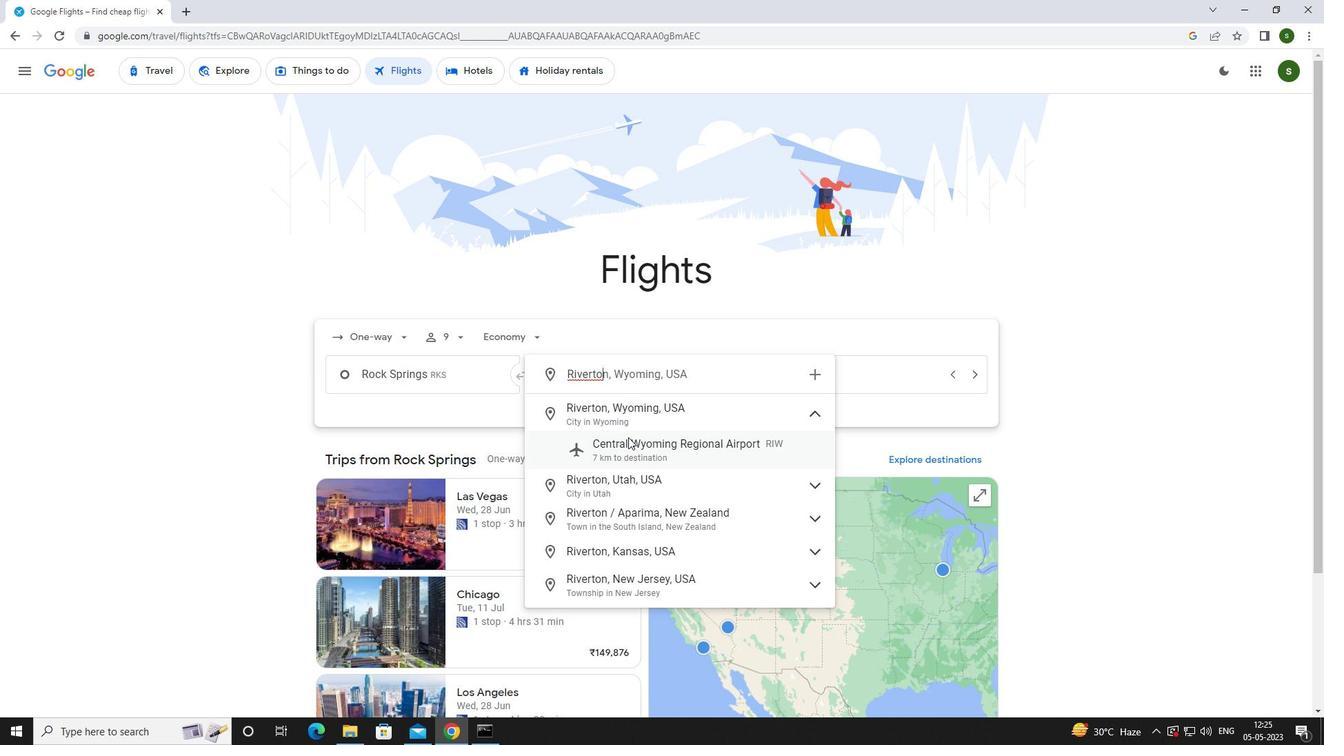 
Action: Mouse moved to (827, 375)
Screenshot: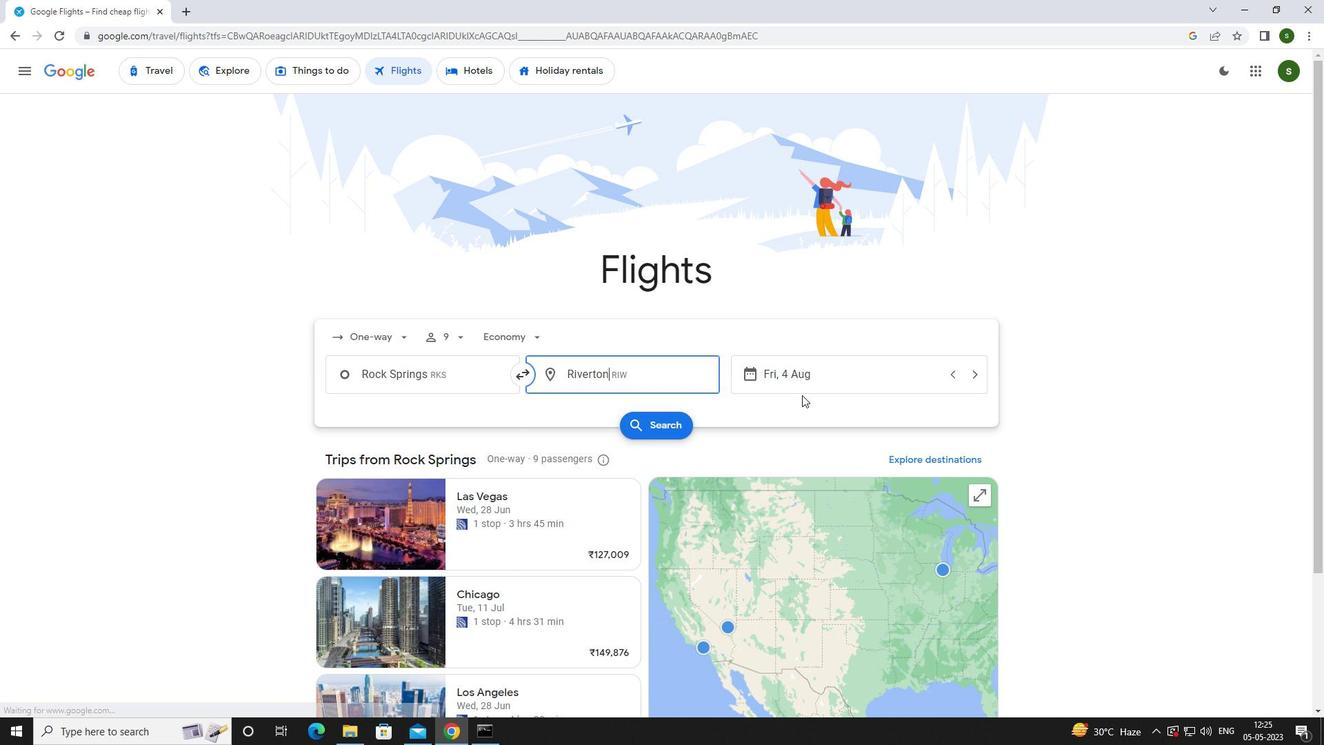 
Action: Mouse pressed left at (827, 375)
Screenshot: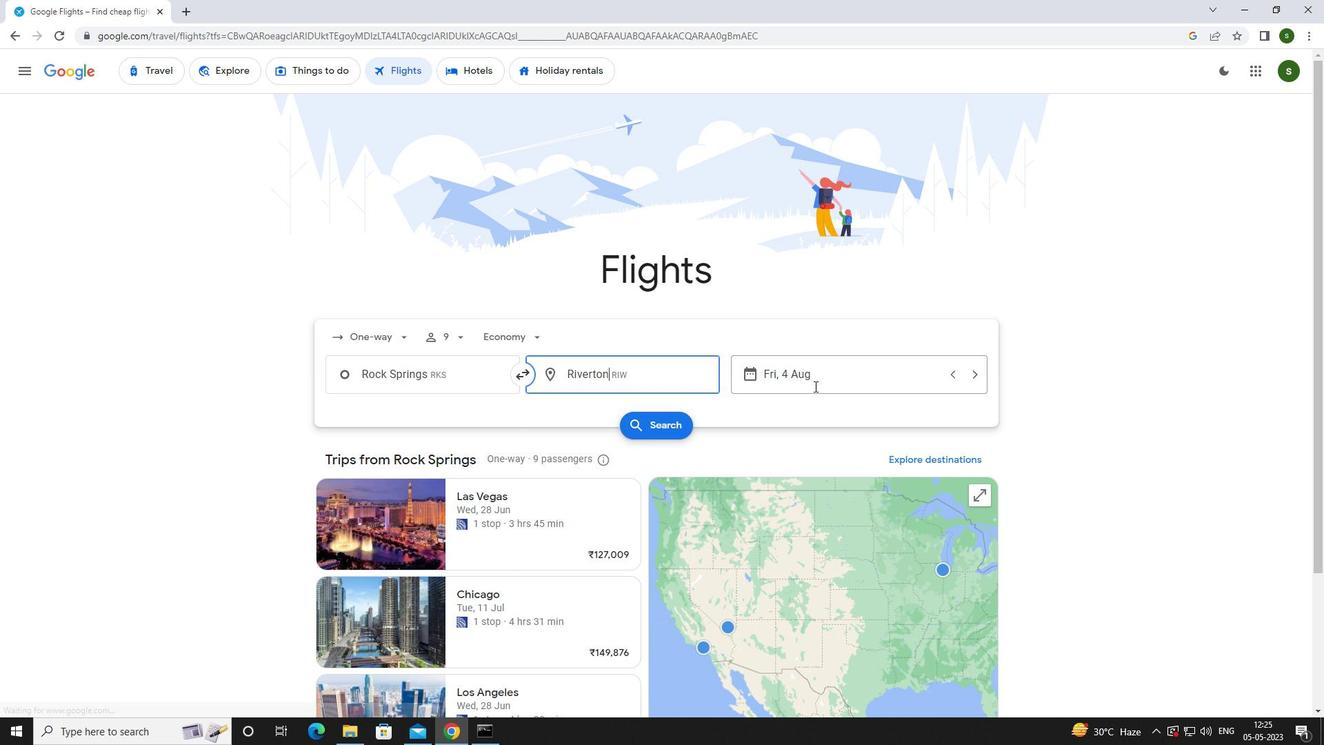 
Action: Mouse moved to (665, 458)
Screenshot: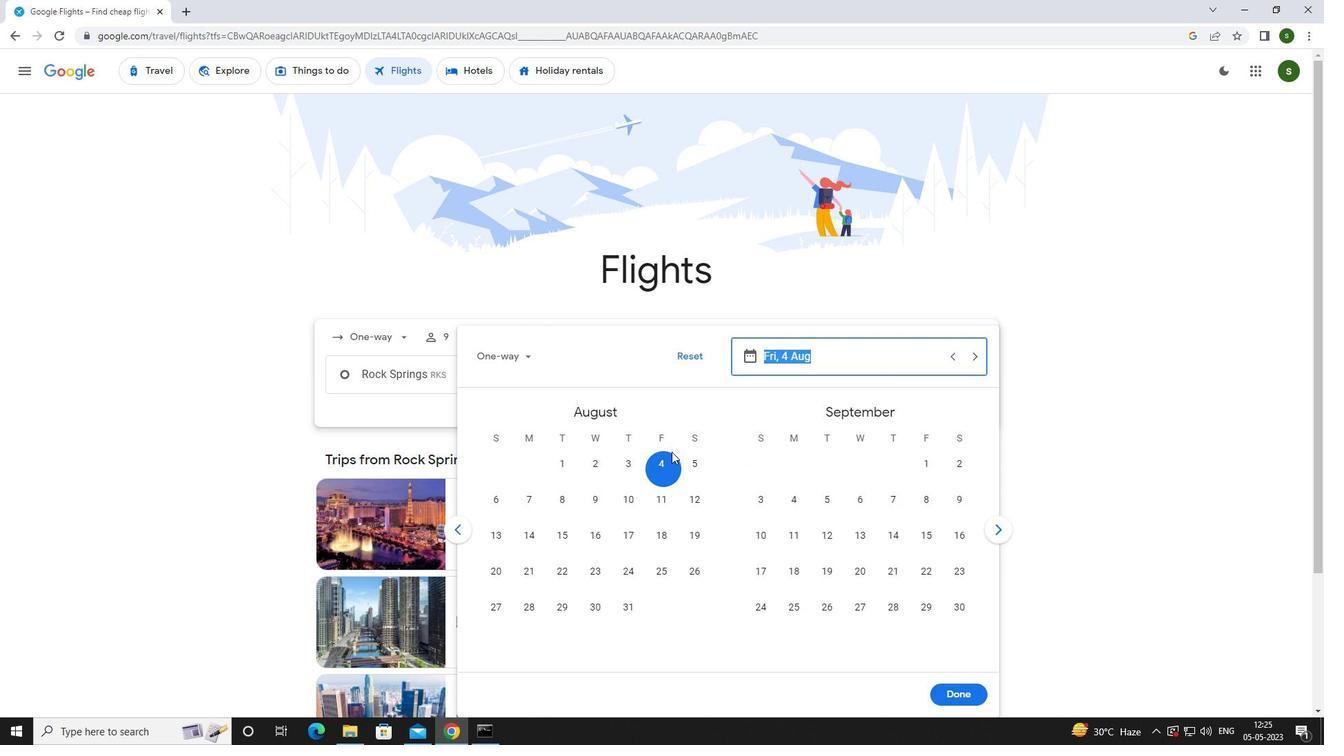 
Action: Mouse pressed left at (665, 458)
Screenshot: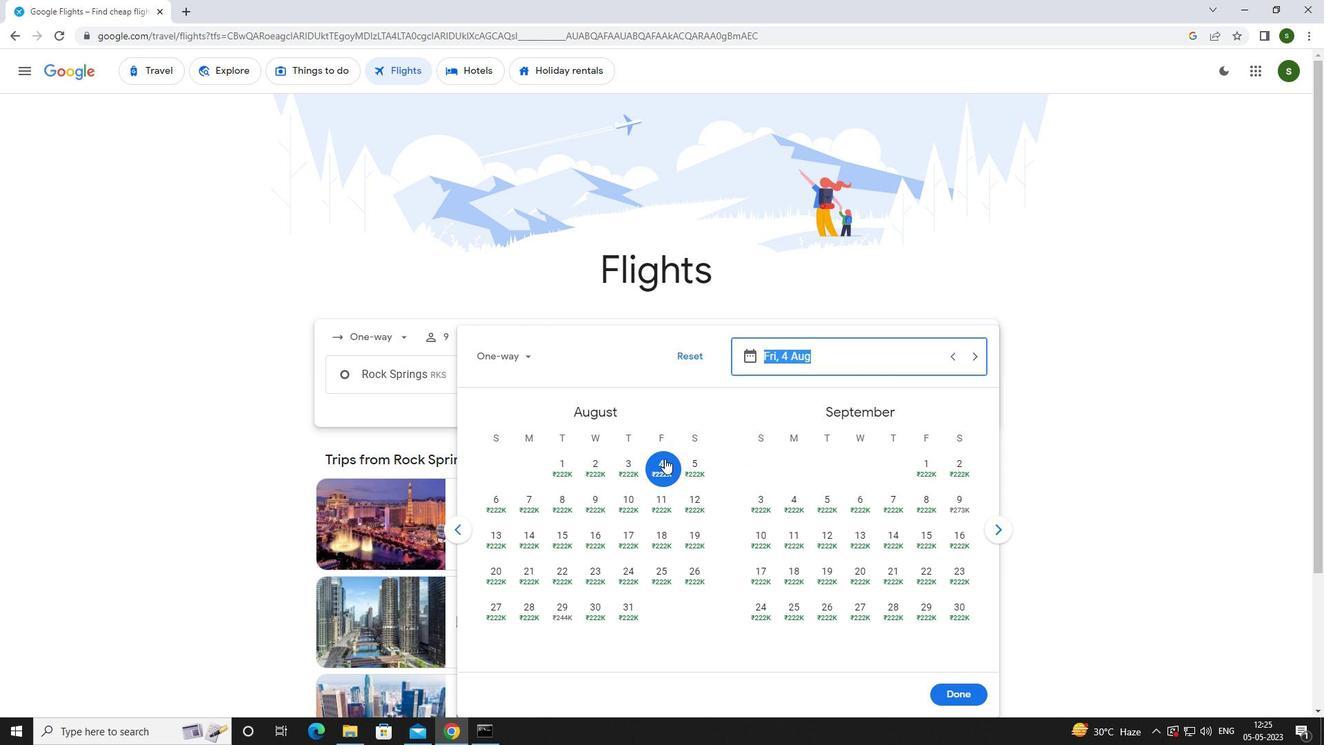 
Action: Mouse moved to (964, 700)
Screenshot: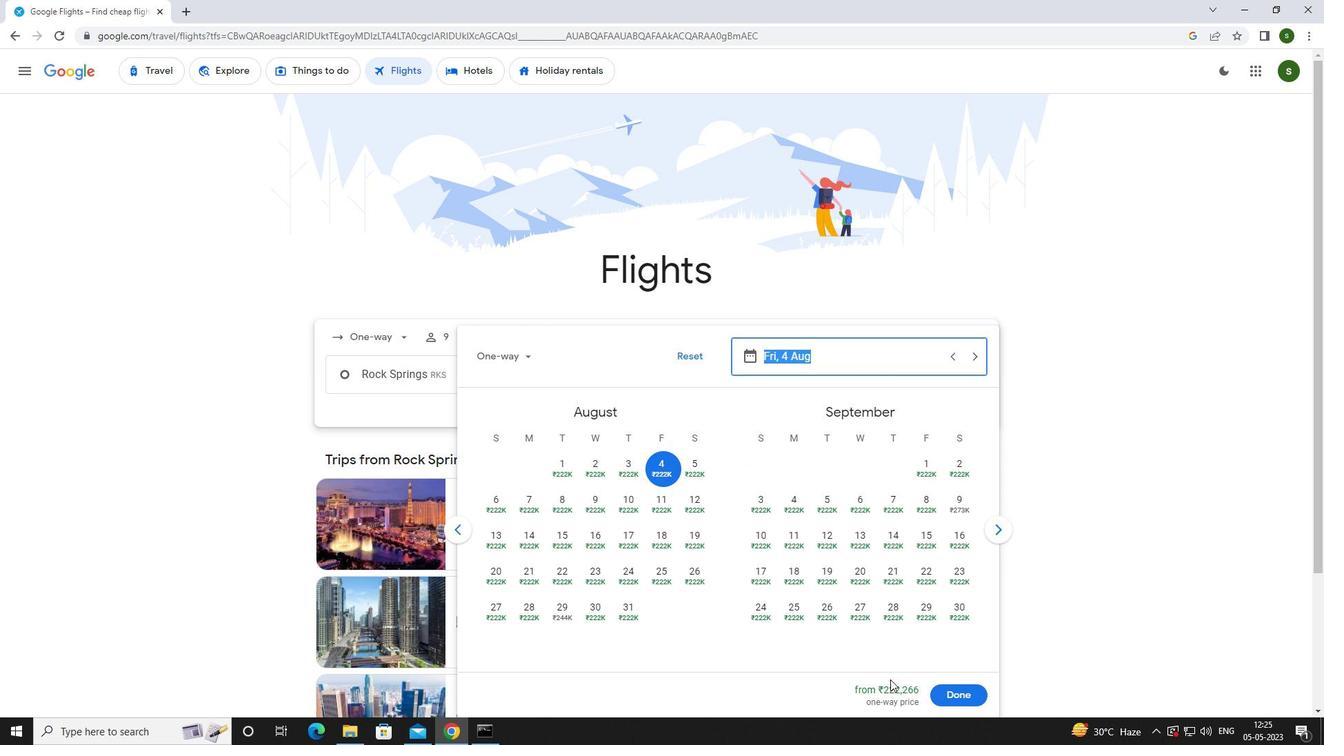
Action: Mouse pressed left at (964, 700)
Screenshot: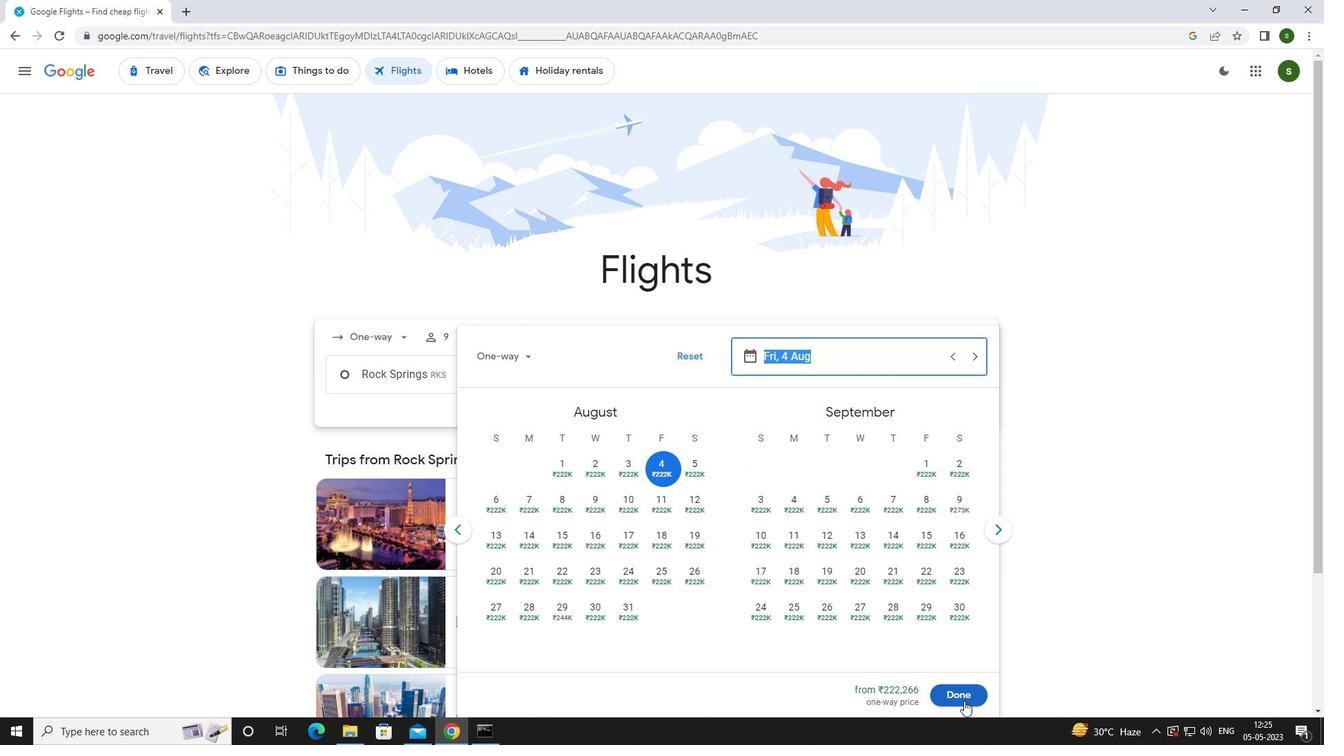 
Action: Mouse moved to (634, 429)
Screenshot: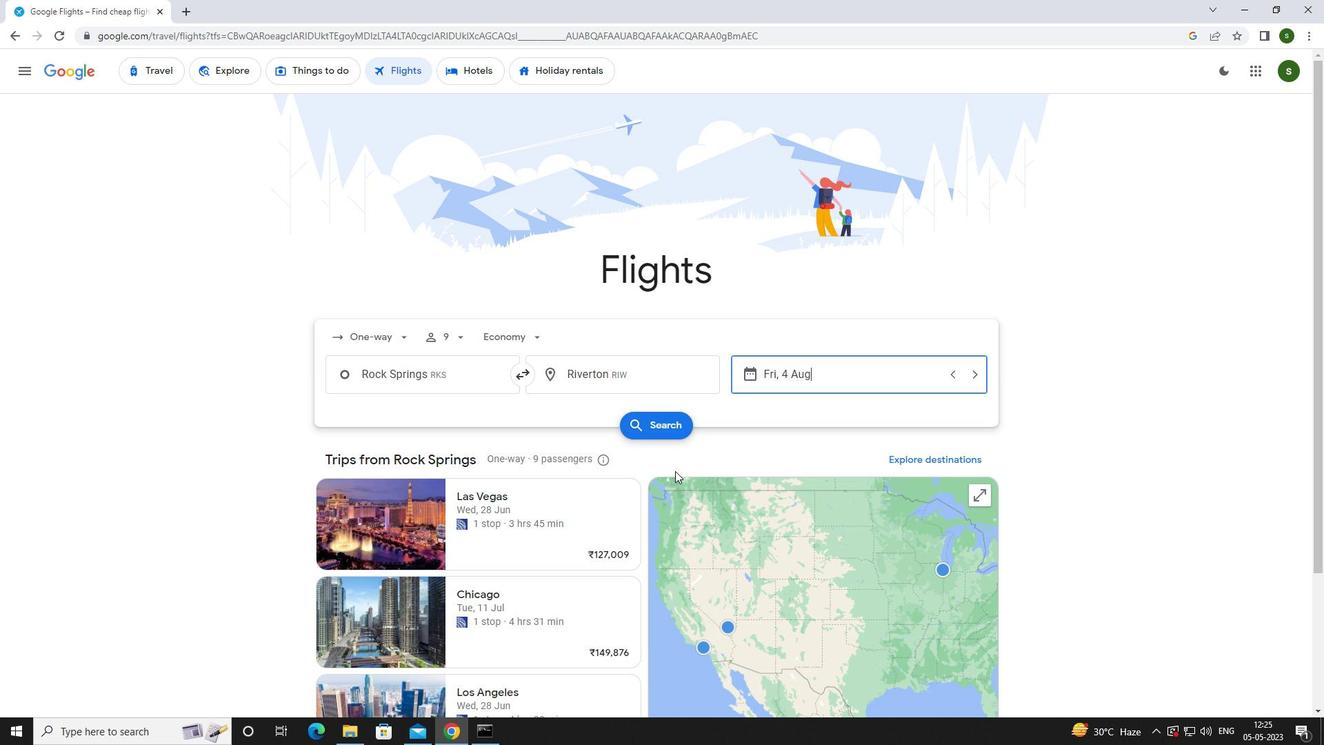 
Action: Mouse pressed left at (634, 429)
Screenshot: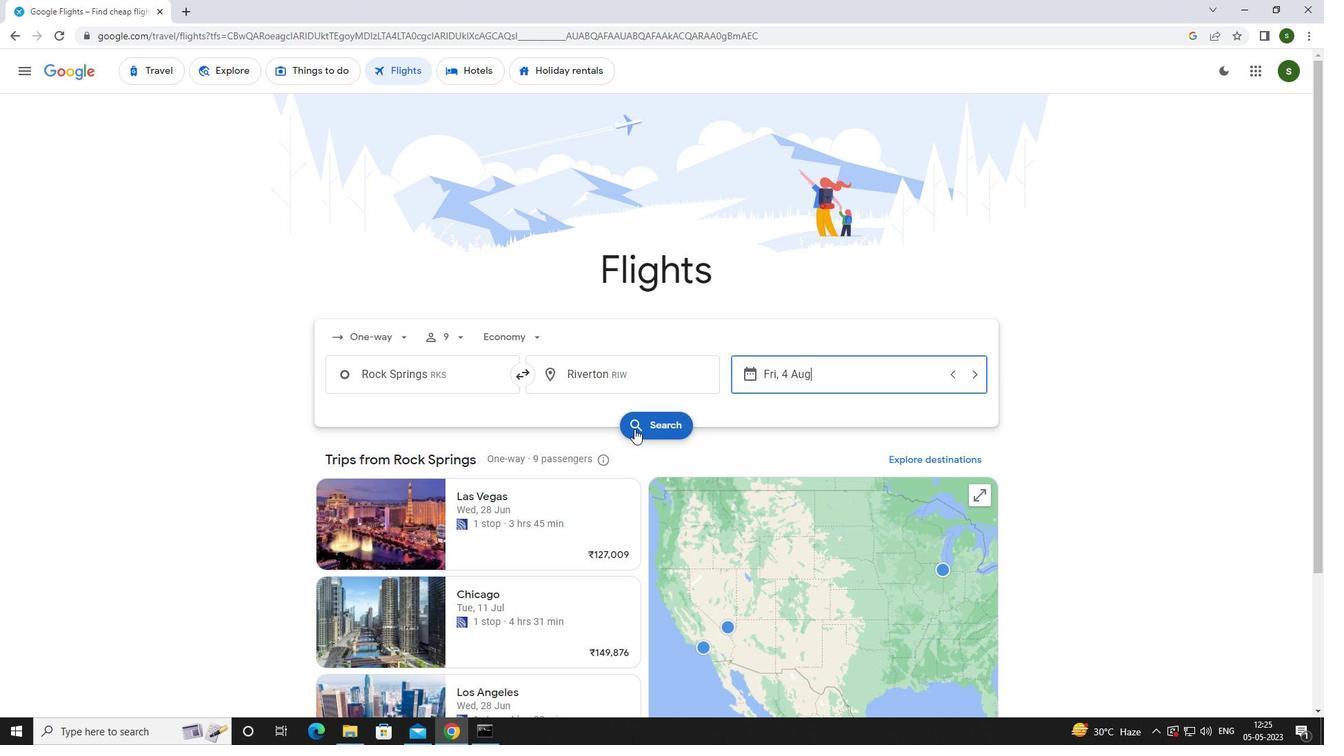 
Action: Mouse moved to (350, 198)
Screenshot: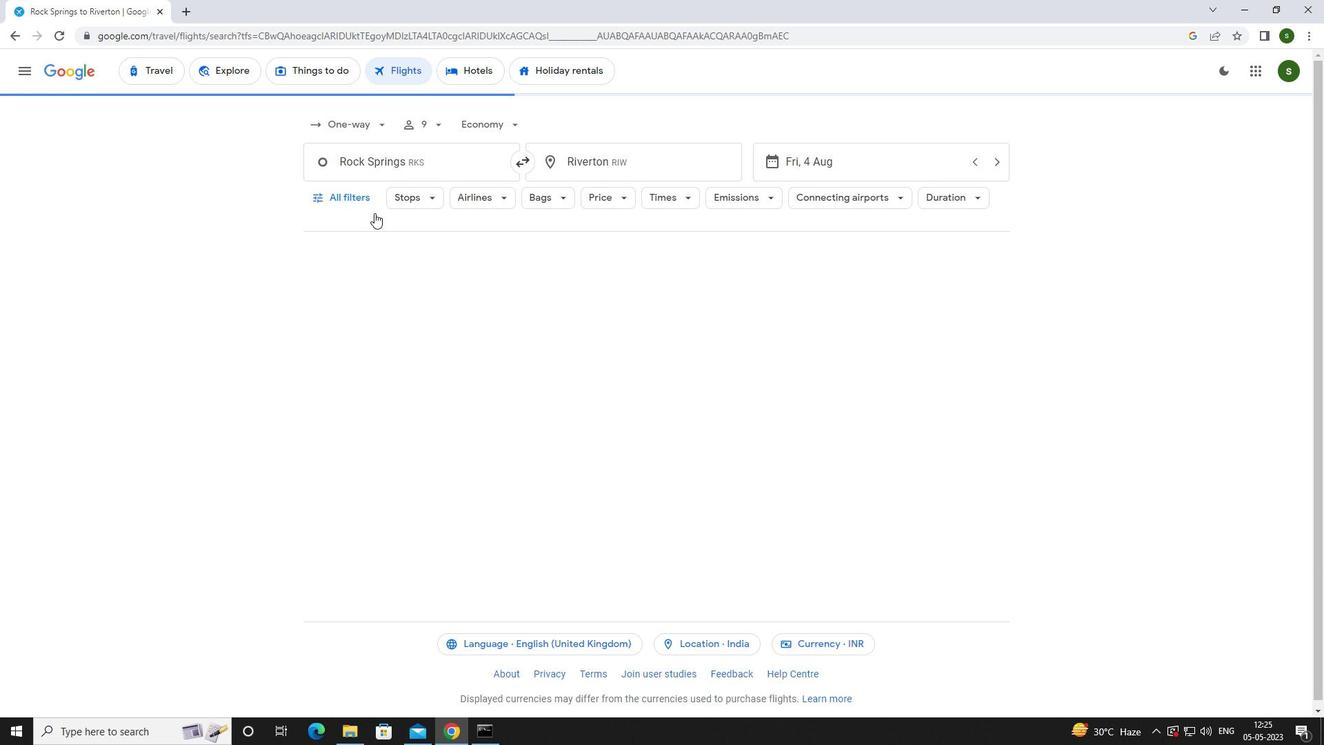 
Action: Mouse pressed left at (350, 198)
Screenshot: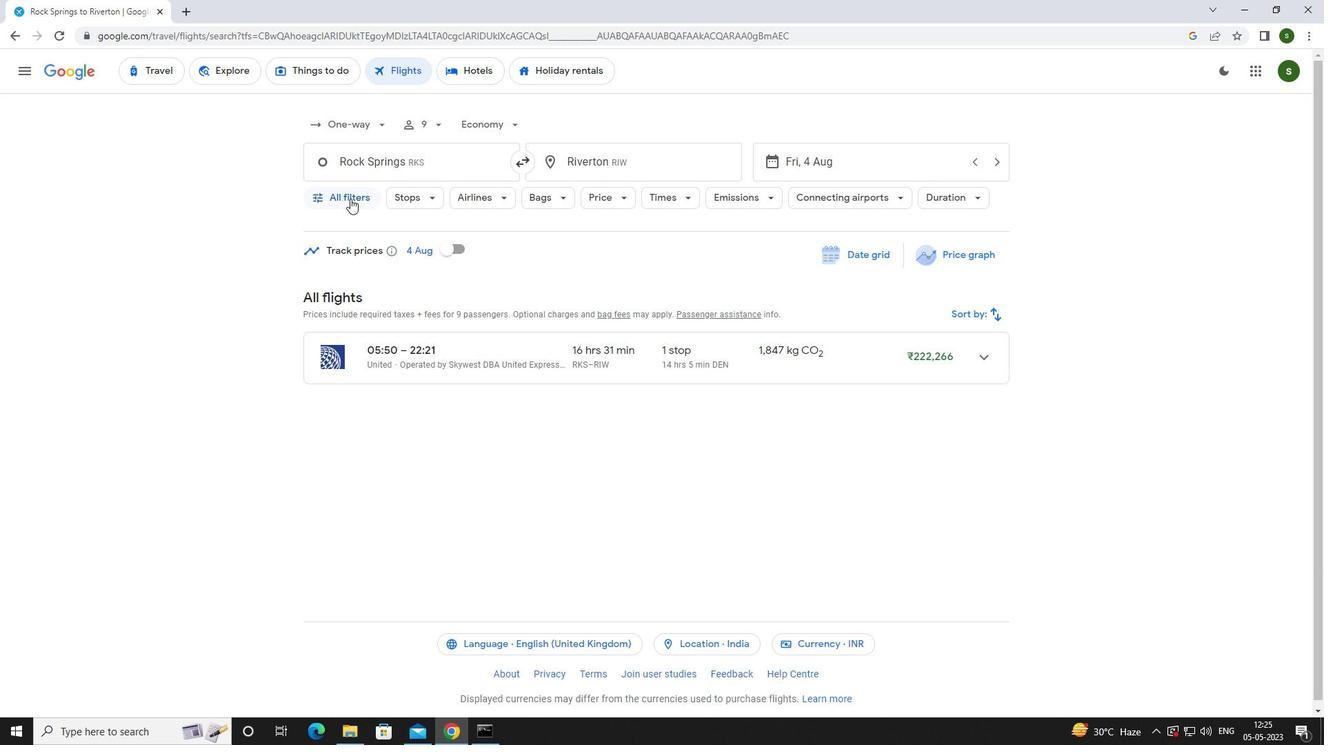 
Action: Mouse moved to (513, 489)
Screenshot: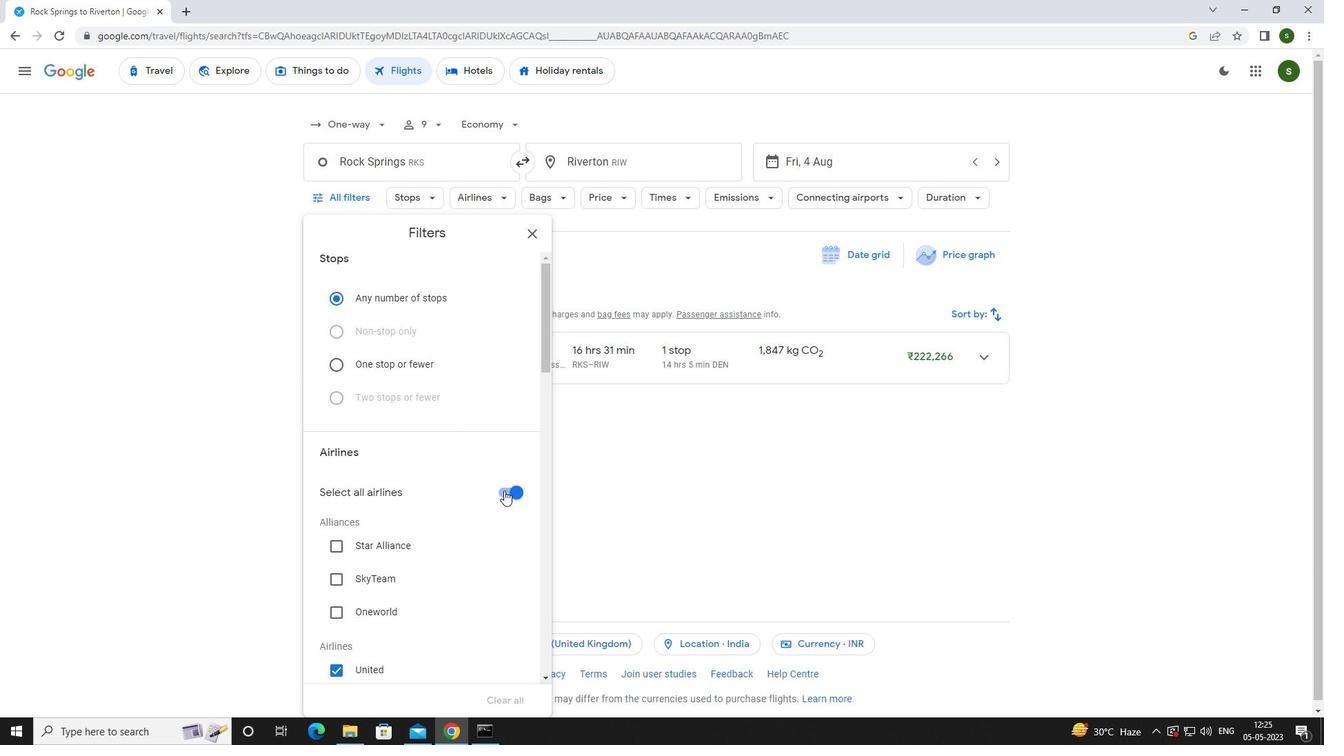 
Action: Mouse pressed left at (513, 489)
Screenshot: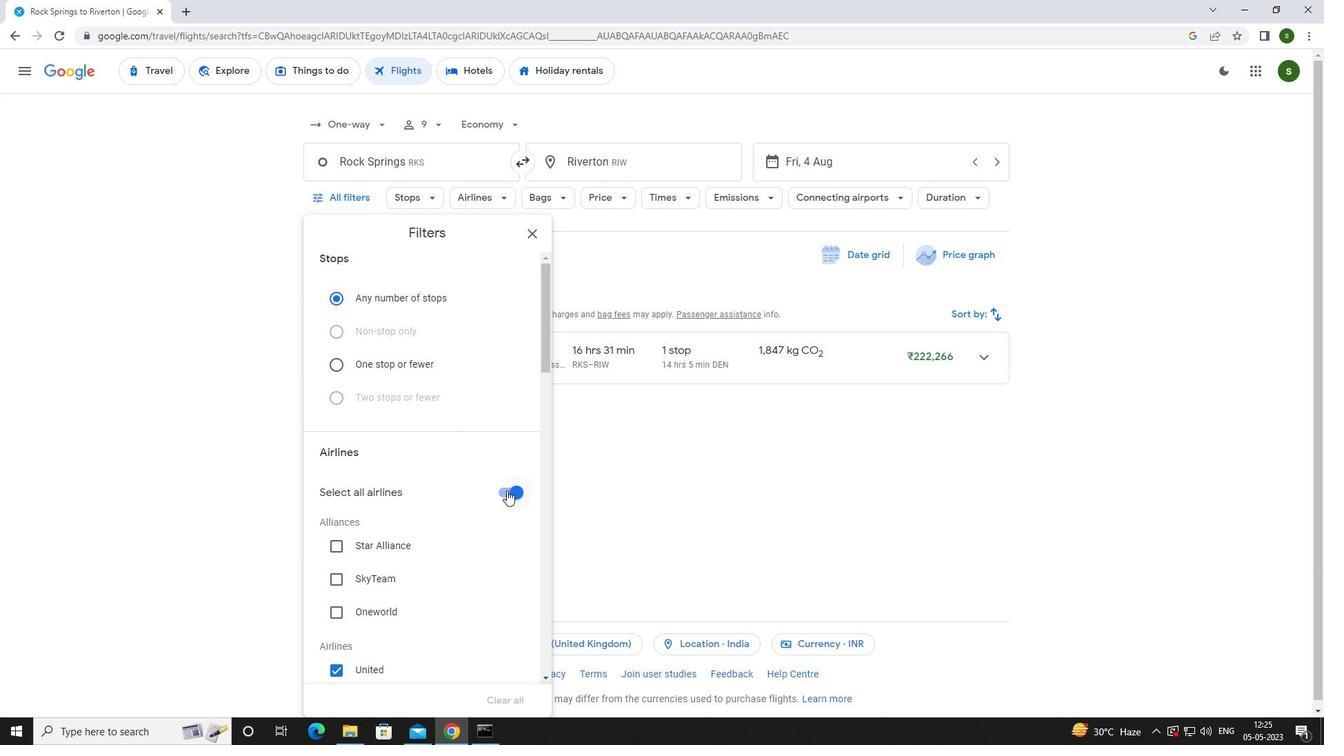 
Action: Mouse moved to (500, 481)
Screenshot: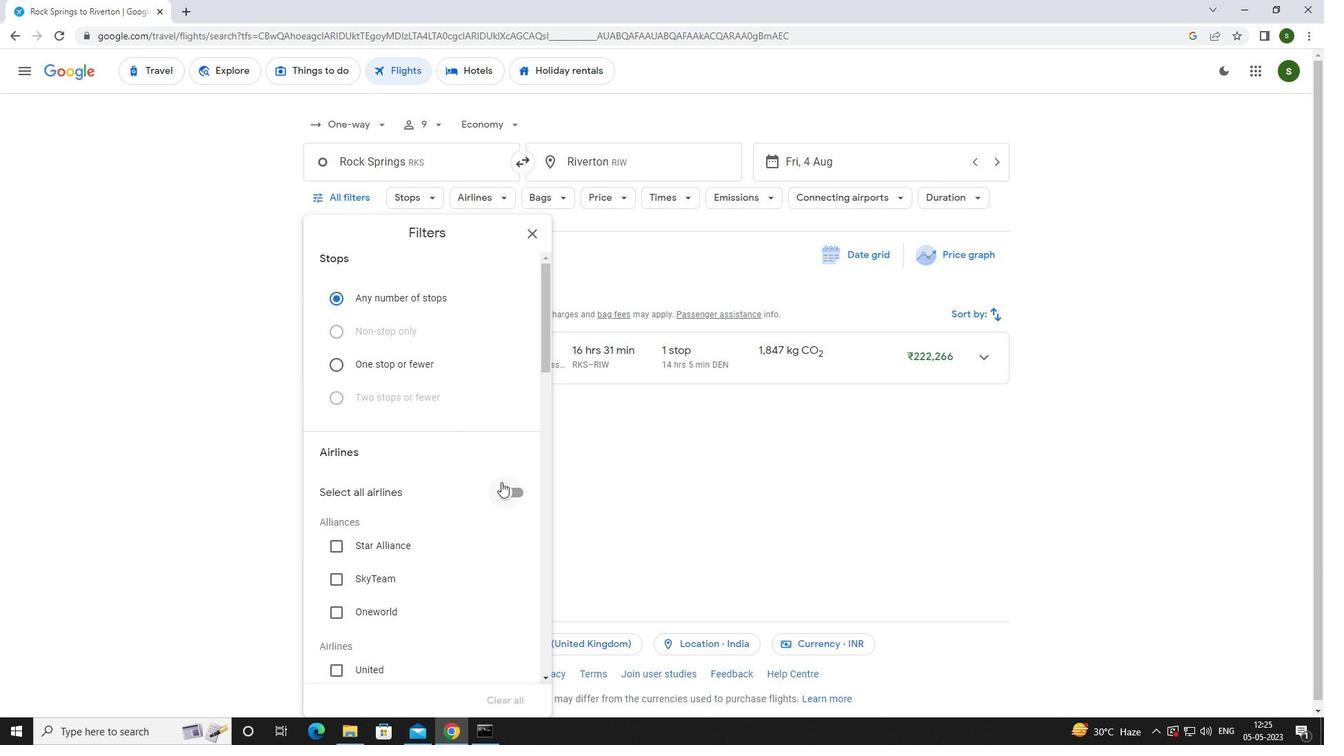 
Action: Mouse scrolled (500, 480) with delta (0, 0)
Screenshot: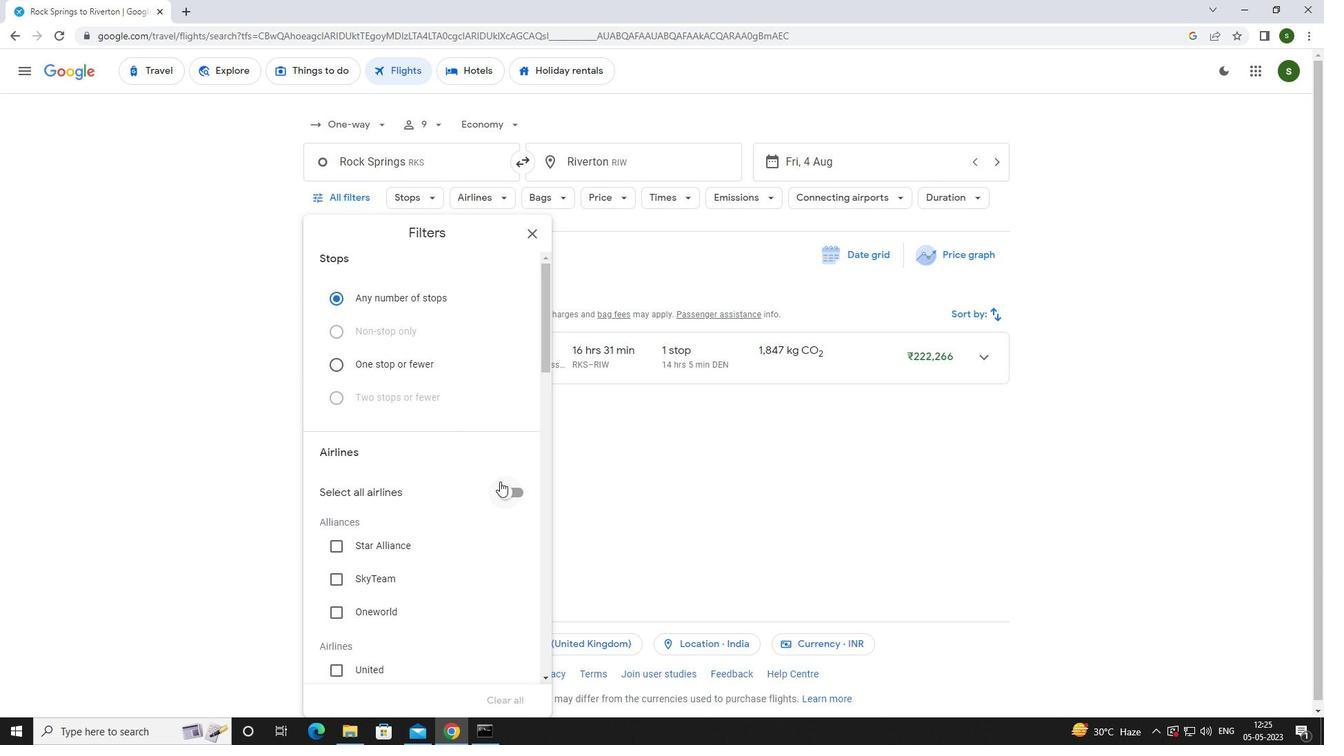 
Action: Mouse scrolled (500, 480) with delta (0, 0)
Screenshot: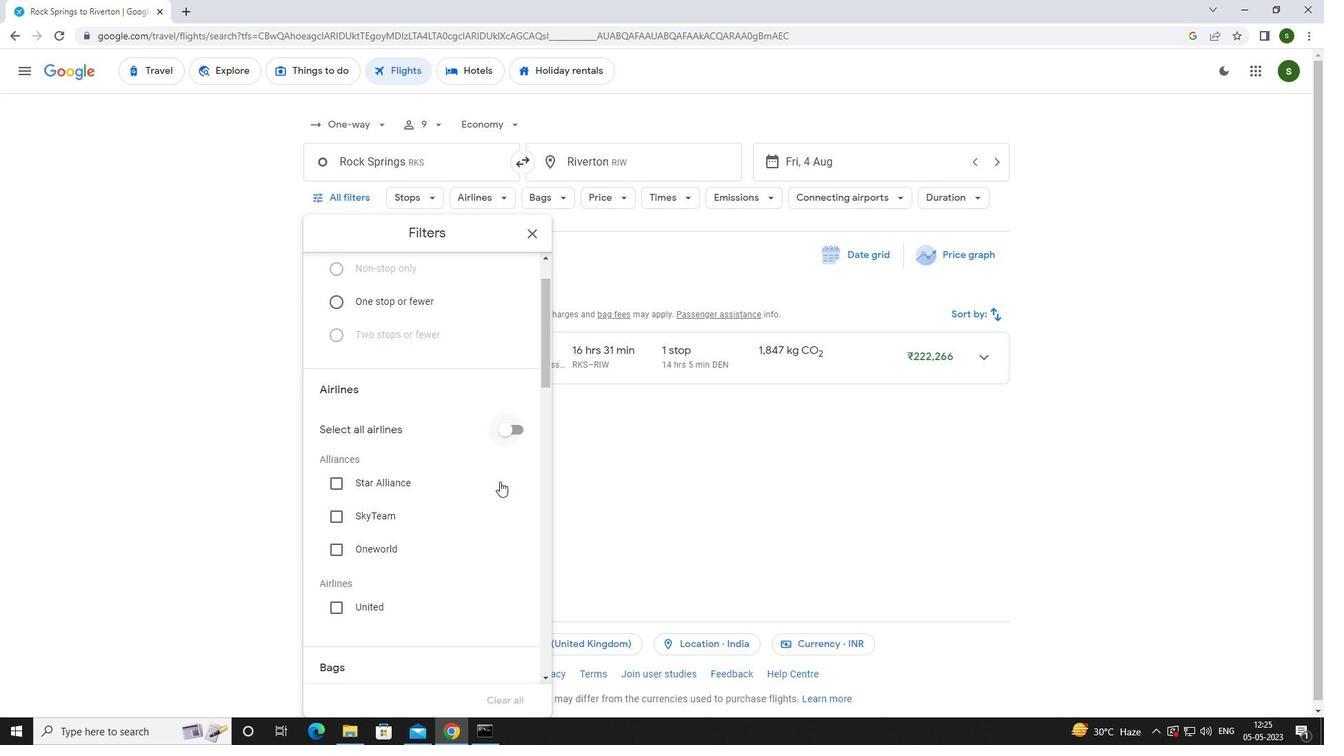 
Action: Mouse scrolled (500, 480) with delta (0, 0)
Screenshot: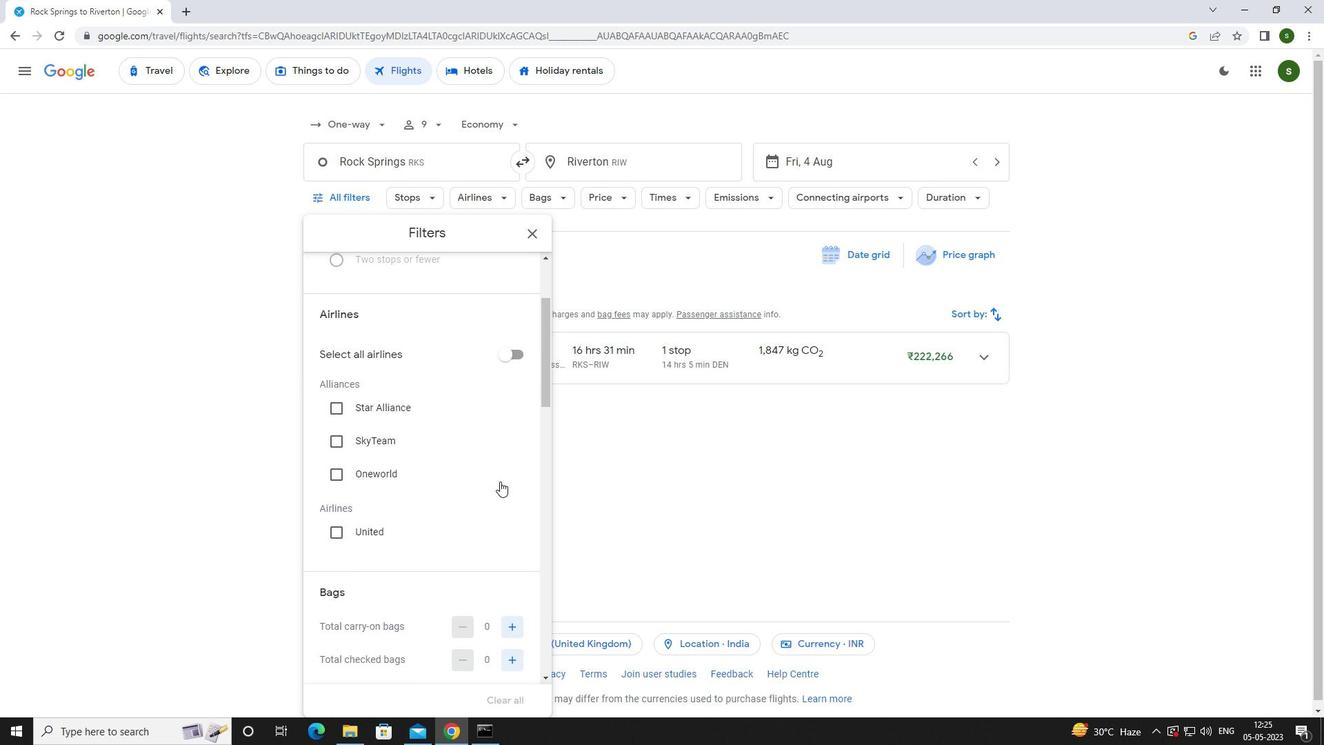 
Action: Mouse scrolled (500, 480) with delta (0, 0)
Screenshot: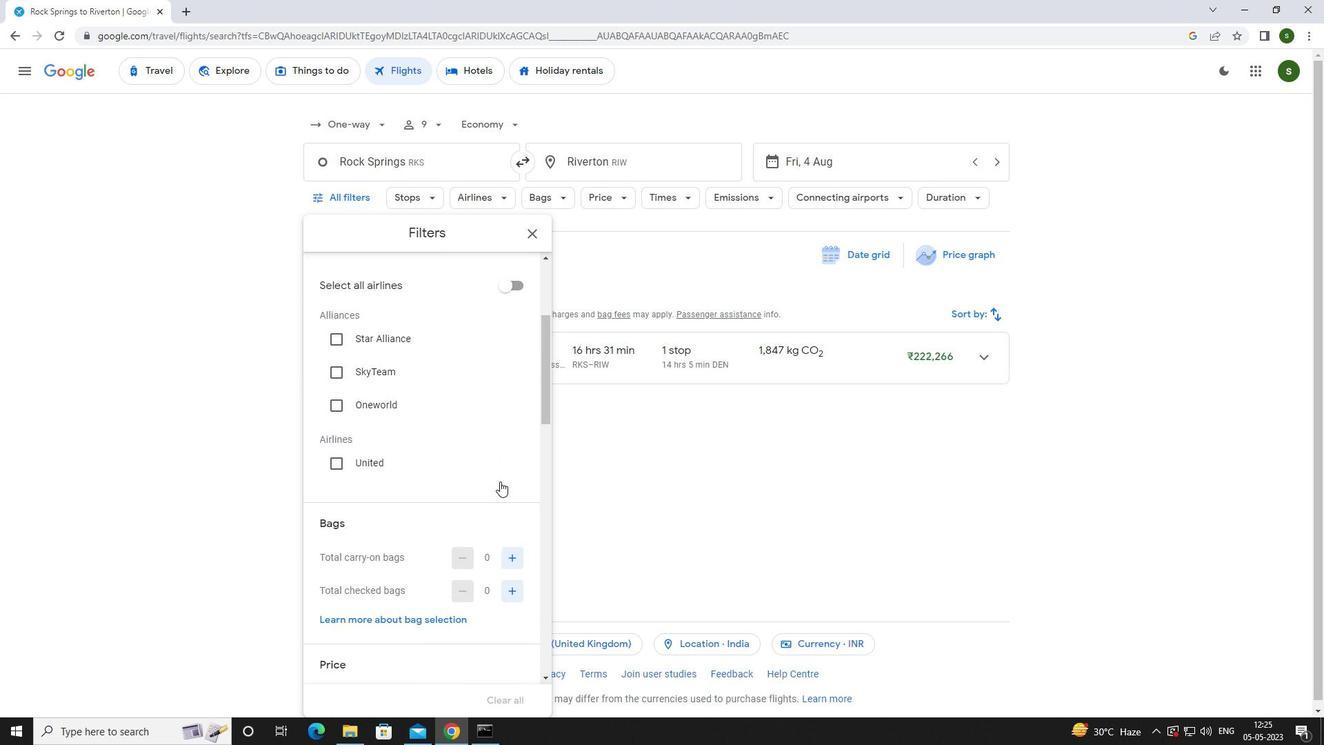 
Action: Mouse moved to (507, 489)
Screenshot: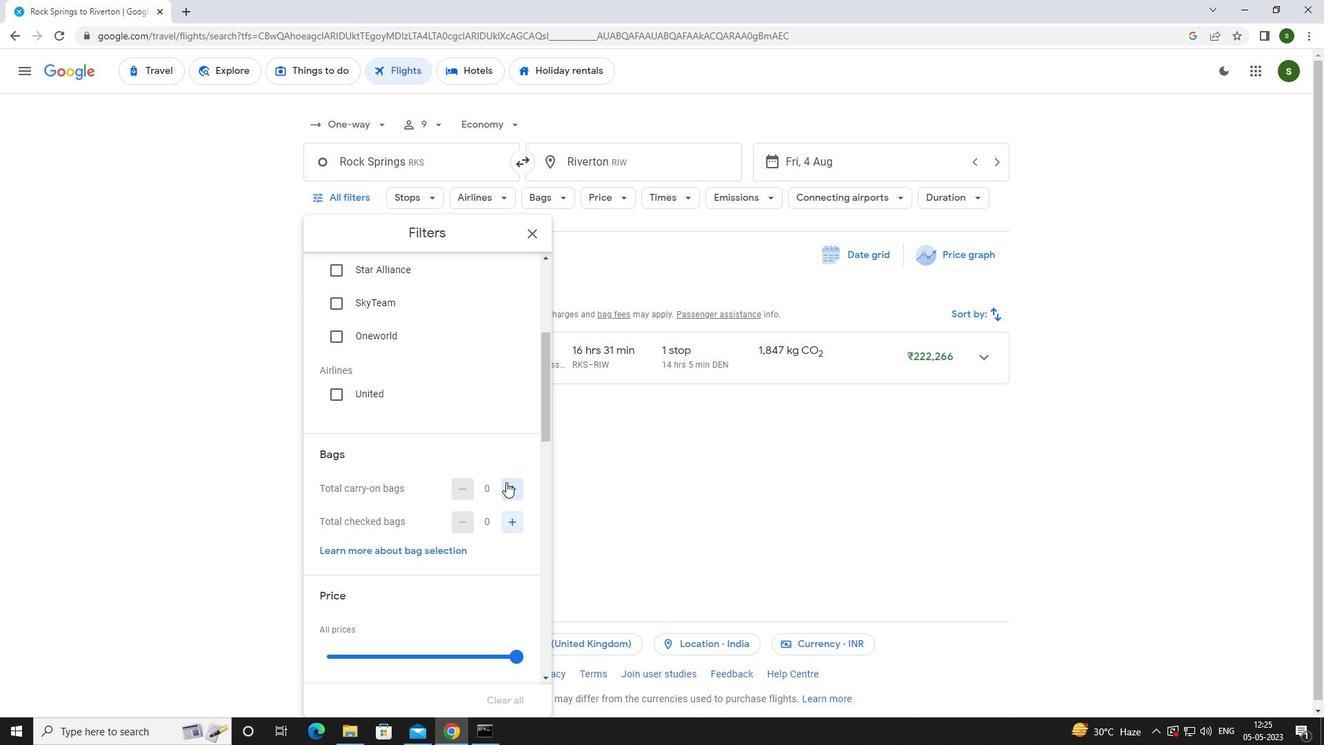 
Action: Mouse pressed left at (507, 489)
Screenshot: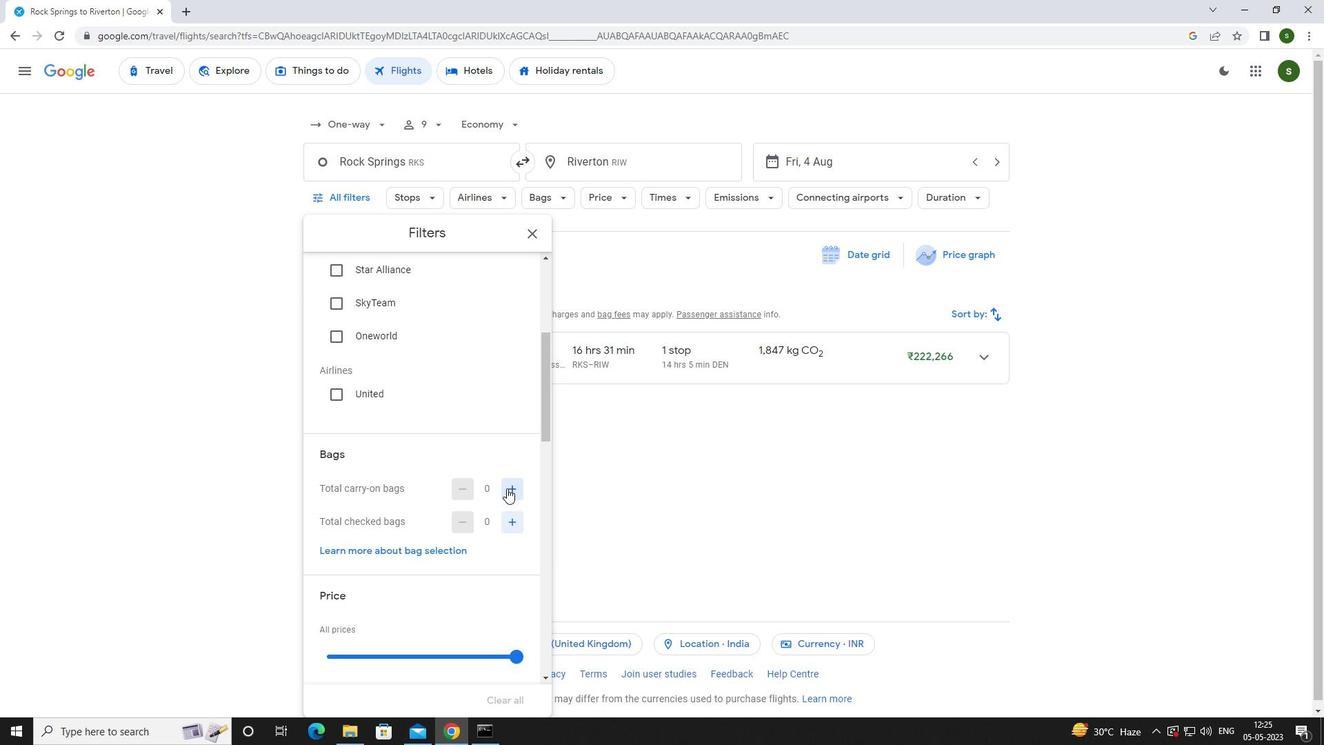 
Action: Mouse pressed left at (507, 489)
Screenshot: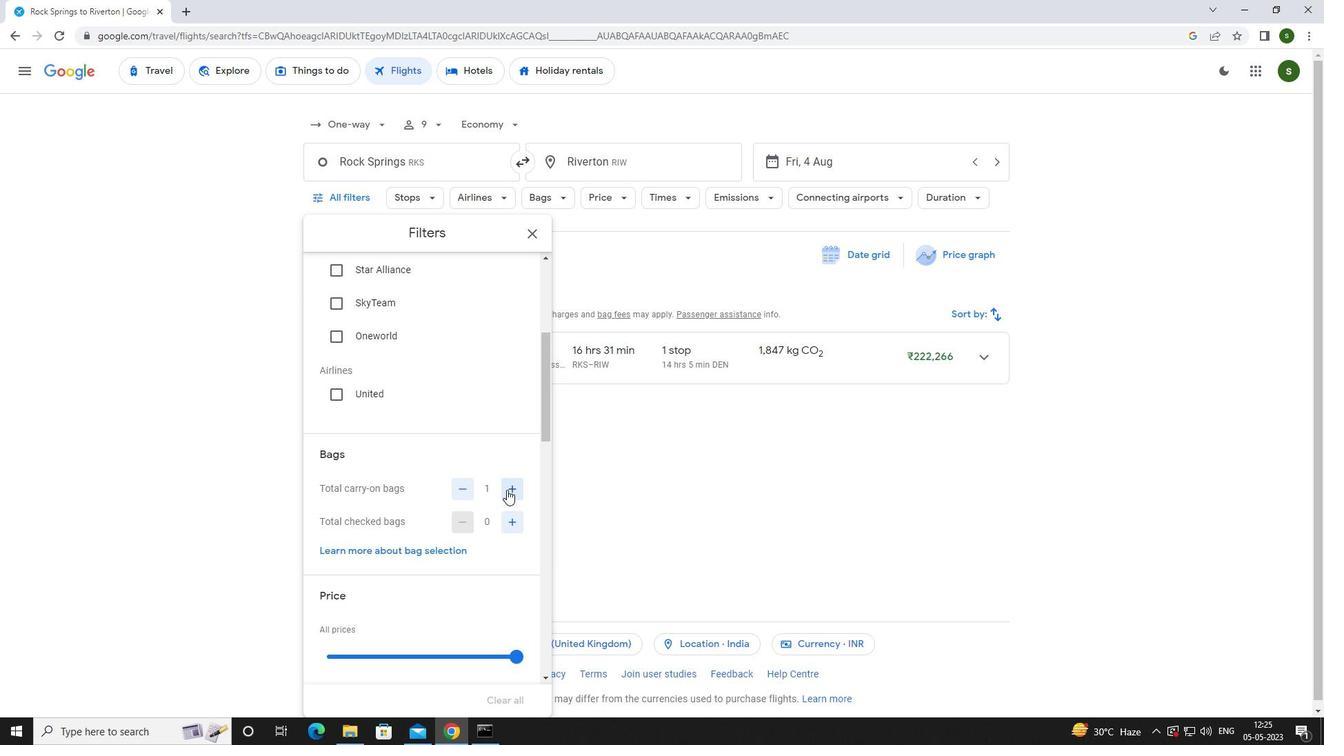 
Action: Mouse scrolled (507, 489) with delta (0, 0)
Screenshot: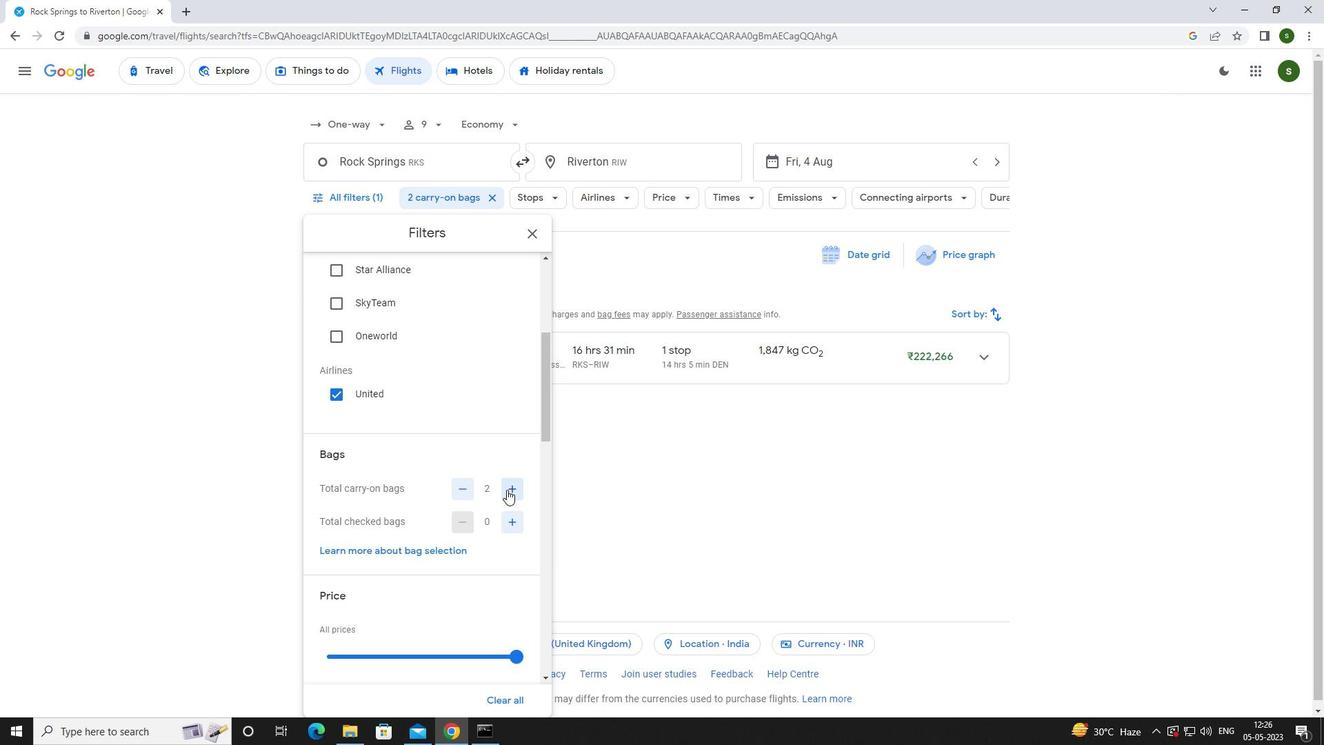 
Action: Mouse scrolled (507, 489) with delta (0, 0)
Screenshot: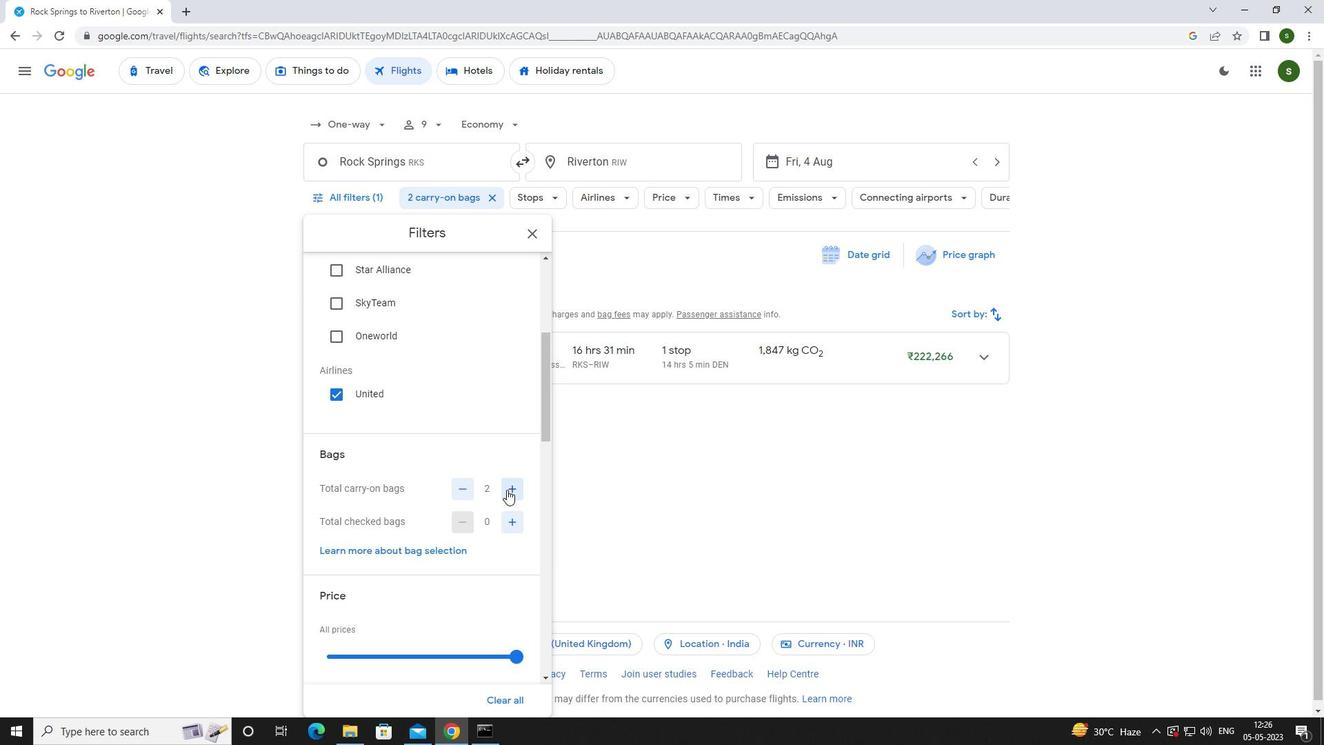 
Action: Mouse moved to (514, 509)
Screenshot: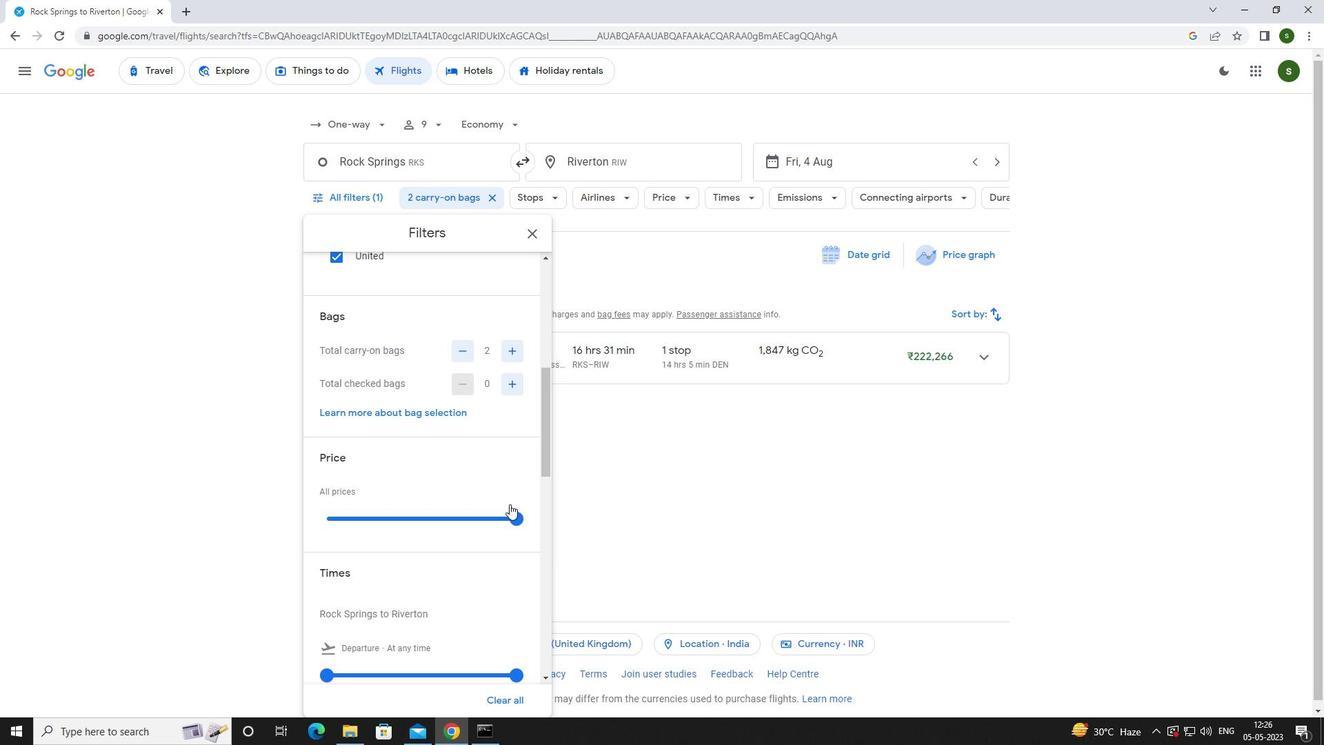 
Action: Mouse pressed left at (514, 509)
Screenshot: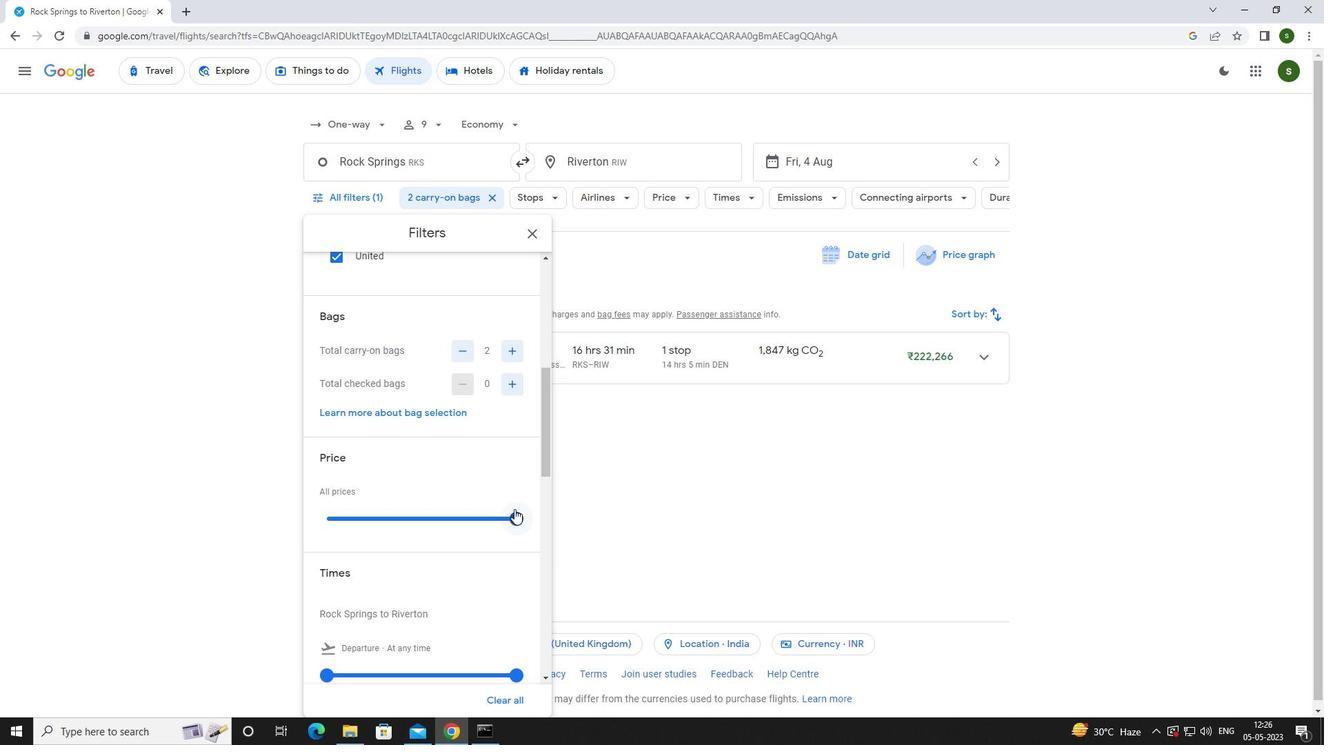 
Action: Mouse moved to (325, 512)
Screenshot: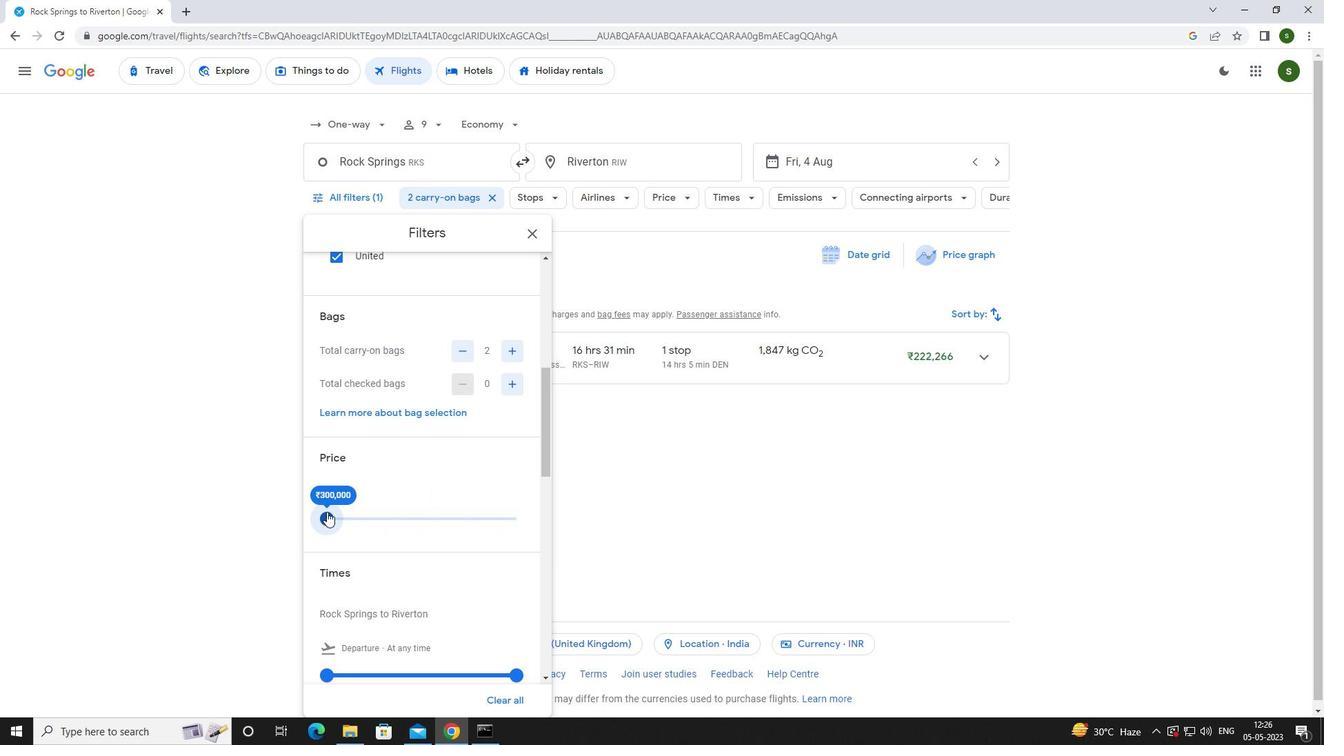 
Action: Mouse scrolled (325, 511) with delta (0, 0)
Screenshot: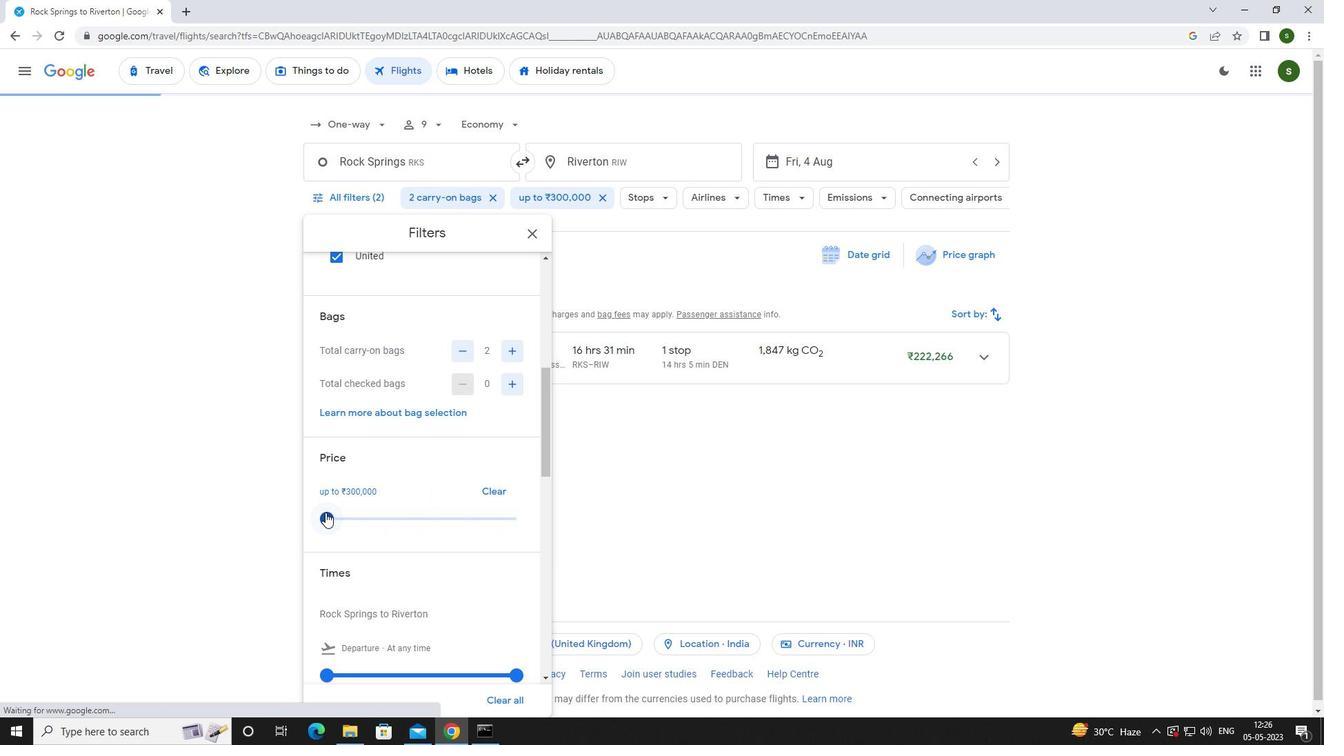 
Action: Mouse scrolled (325, 511) with delta (0, 0)
Screenshot: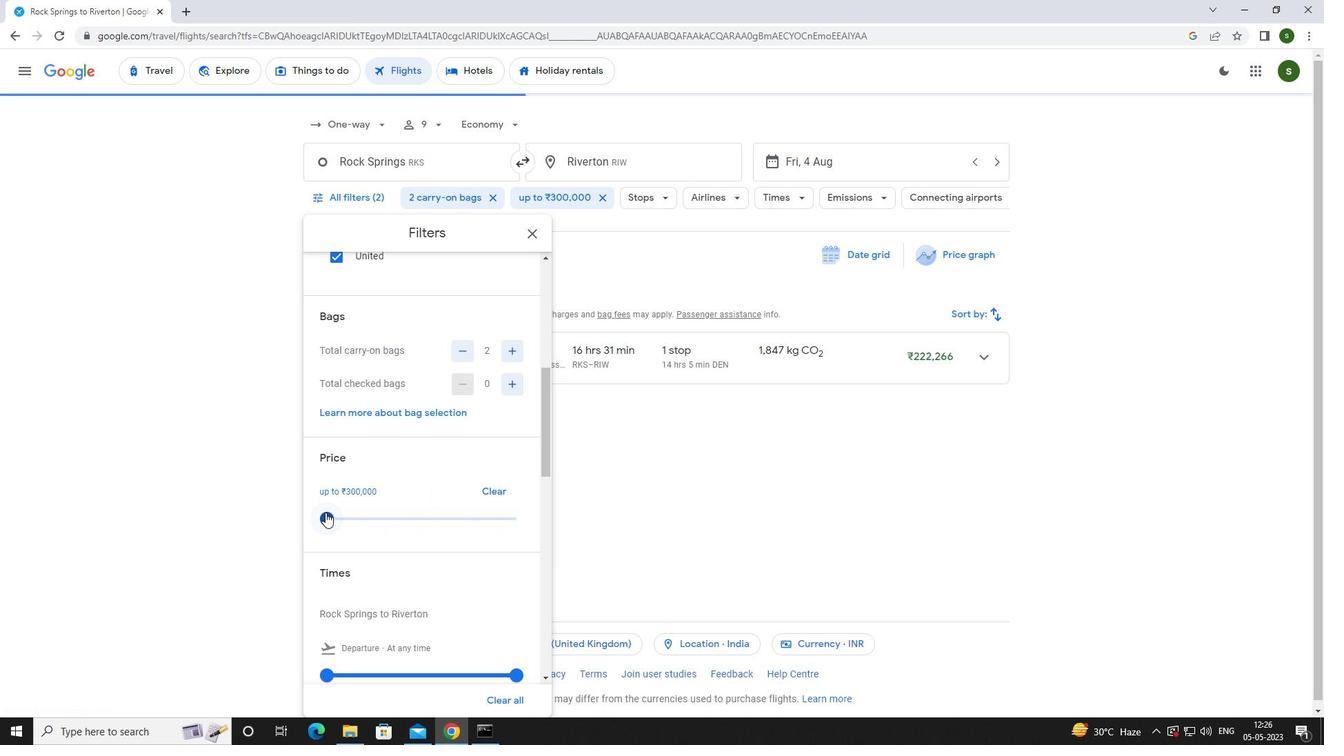 
Action: Mouse moved to (326, 536)
Screenshot: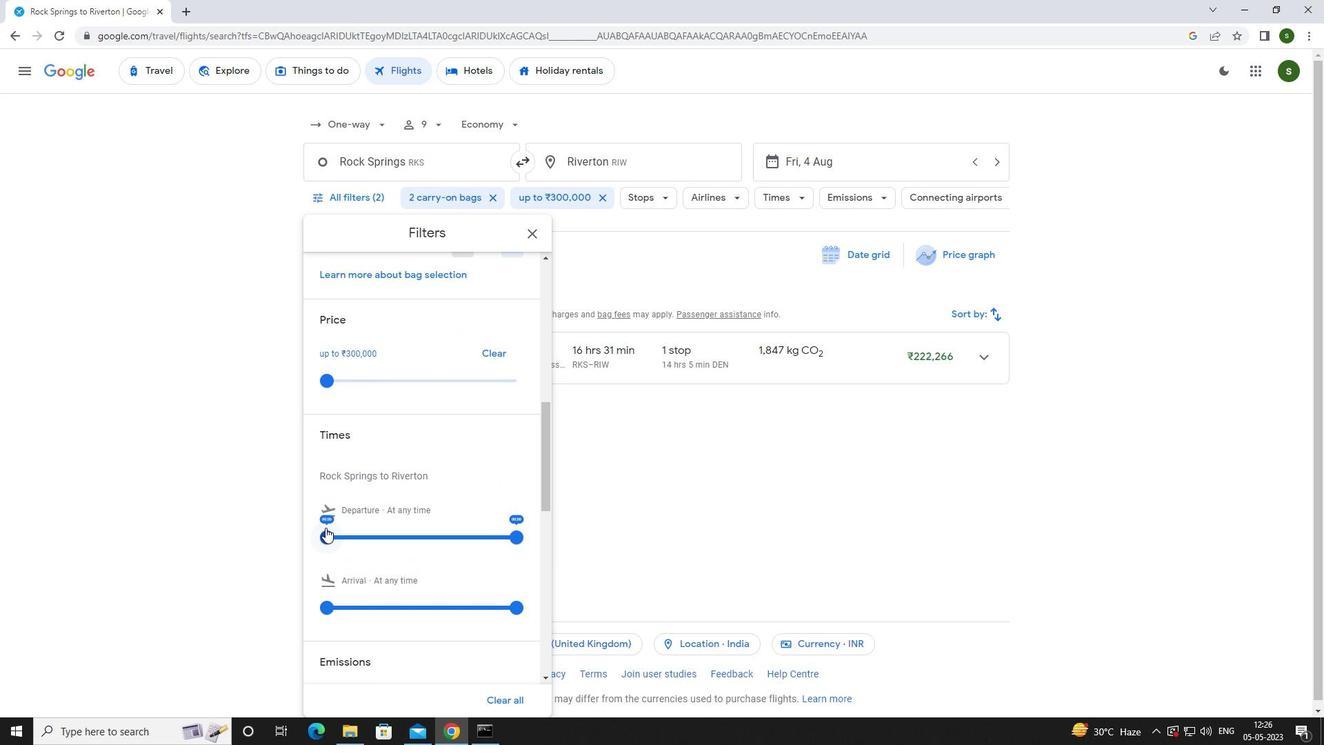 
Action: Mouse pressed left at (326, 536)
Screenshot: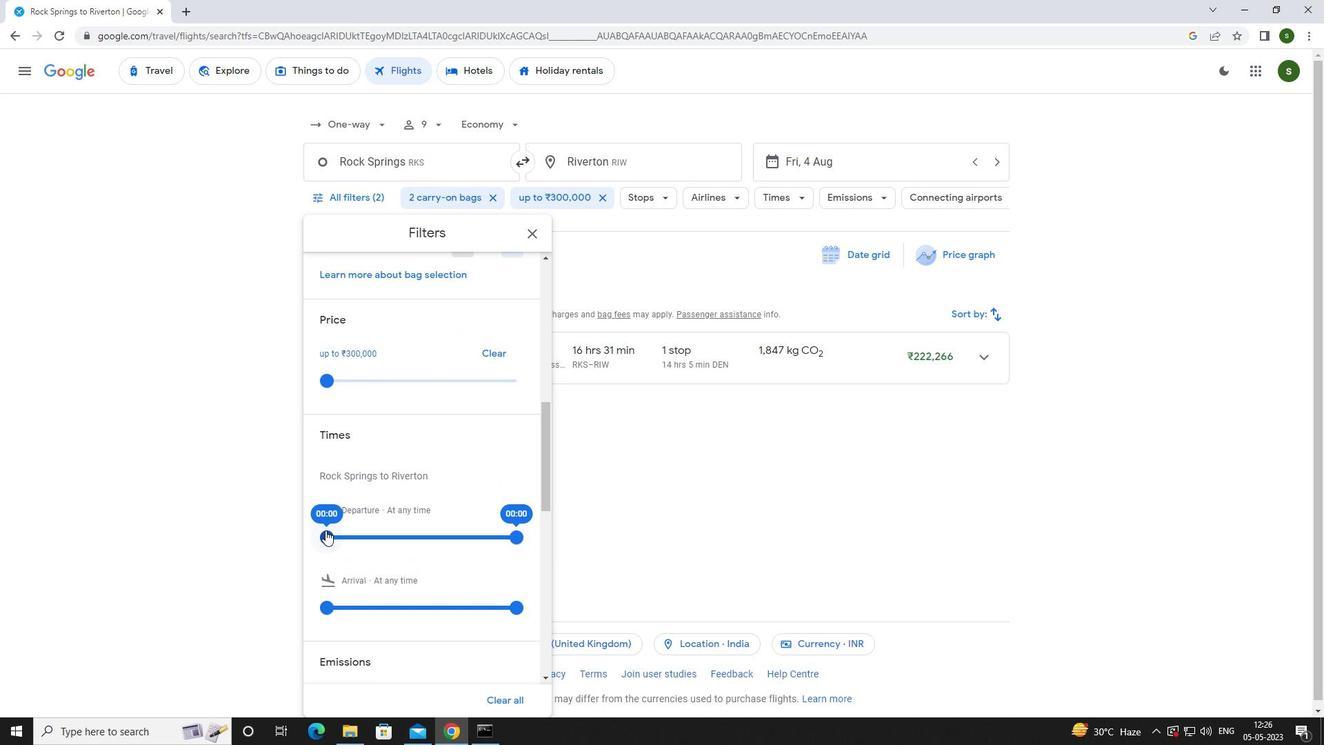 
Action: Mouse moved to (629, 536)
Screenshot: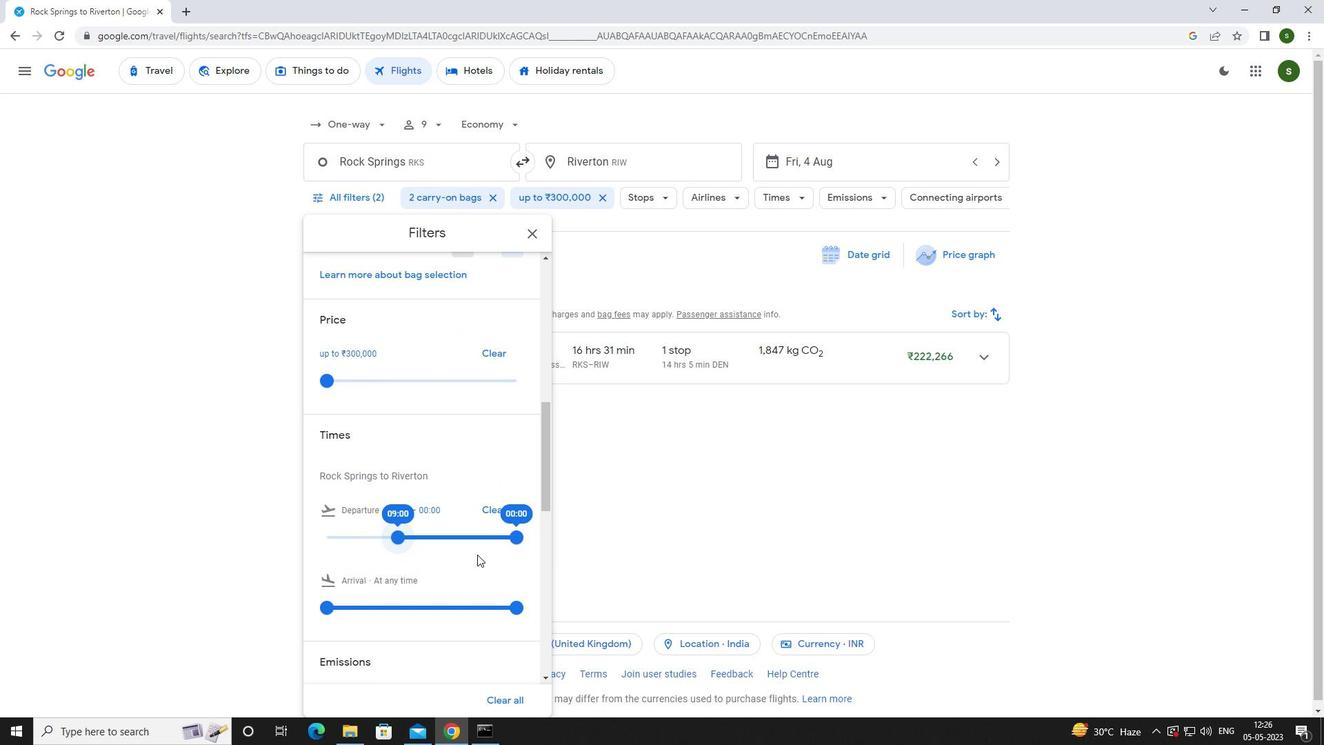 
Action: Mouse pressed left at (629, 536)
Screenshot: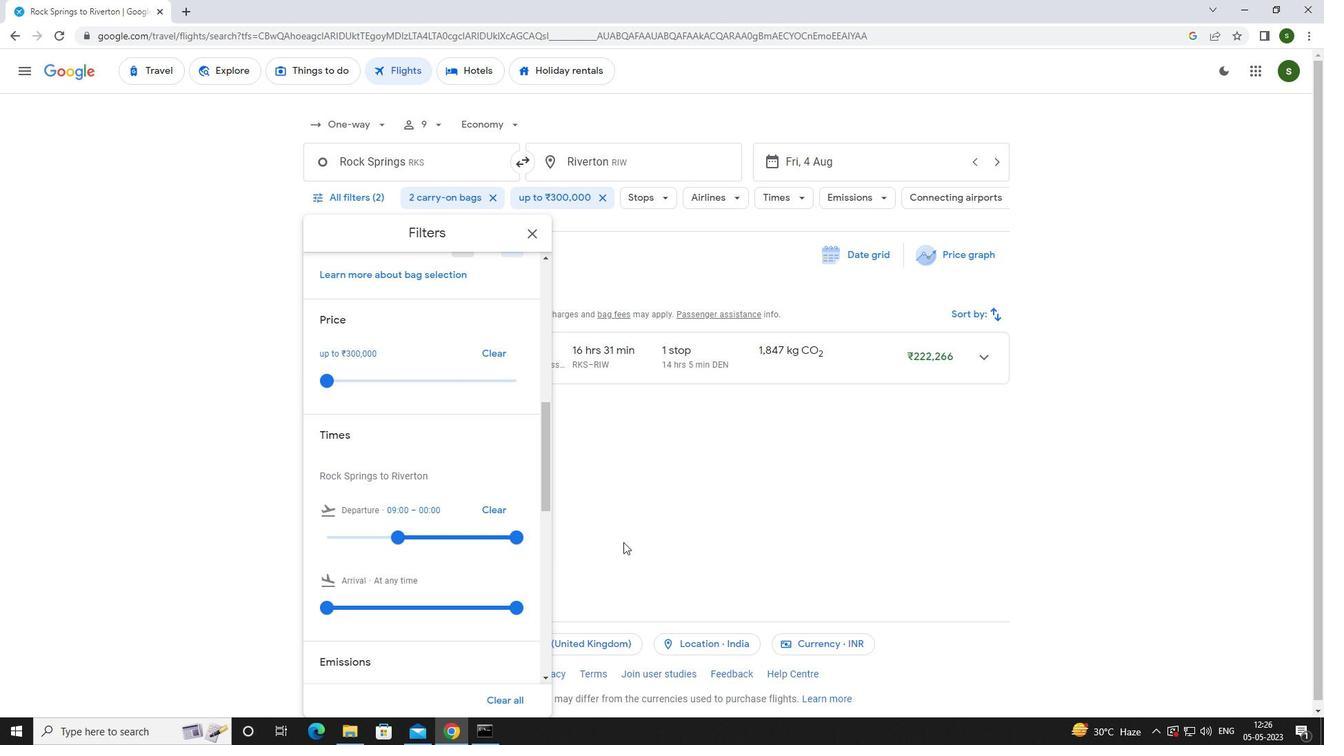 
